Task: Add an event with the title Second Product Development Brainstorming and Ideation Session, date '2023/11/02', time 9:15 AM to 11:15 AMand add a description: Lunch breaks often provide a chance for socializing and building relationships with colleagues. It's a time to connect with coworkers, share stories, and engage in casual conversations., put the event into Blue category . Add location for the event as: 321 Passeig de Gracia, Barcelona, Spain, logged in from the account softage.9@softage.netand send the event invitation to softage.7@softage.net with CC to  softage.8@softage.net. Set a reminder for the event 2 hour before
Action: Mouse moved to (98, 118)
Screenshot: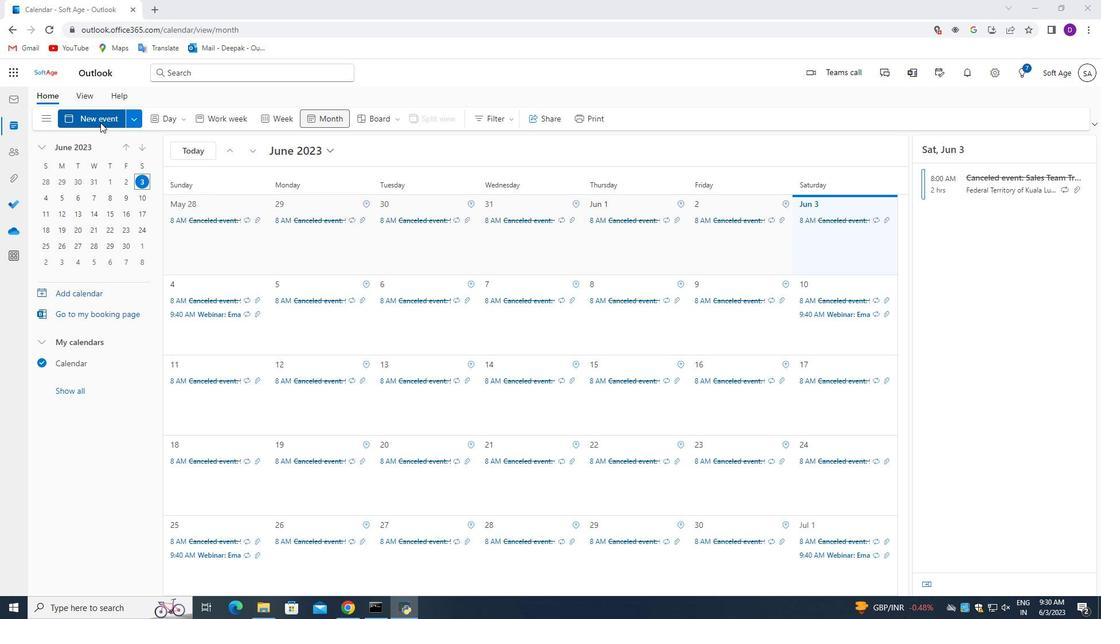 
Action: Mouse pressed left at (98, 118)
Screenshot: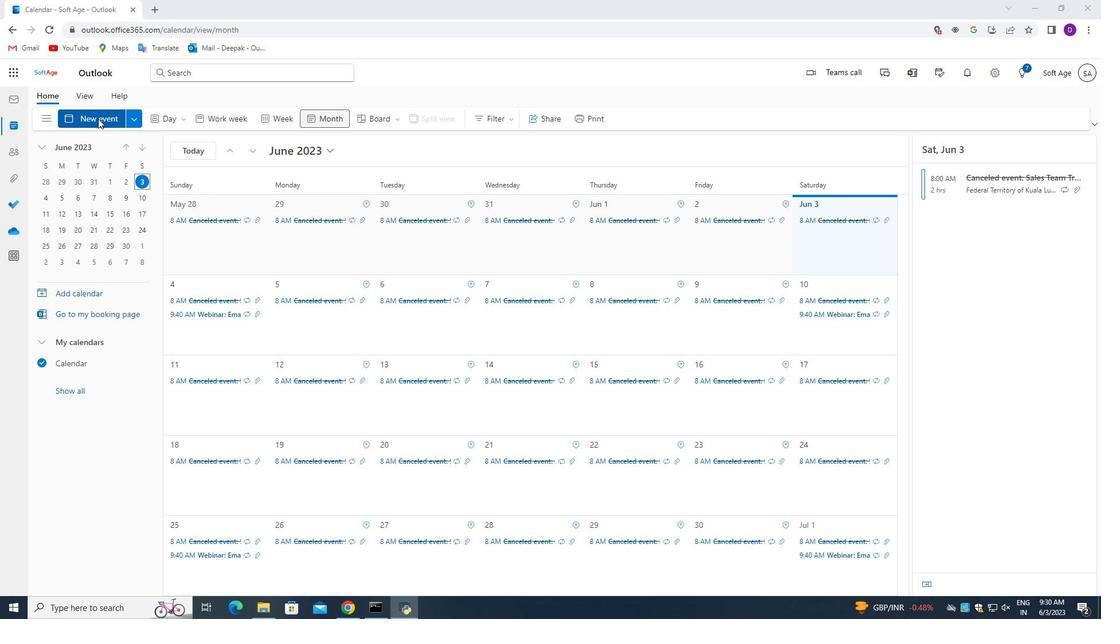
Action: Mouse moved to (289, 188)
Screenshot: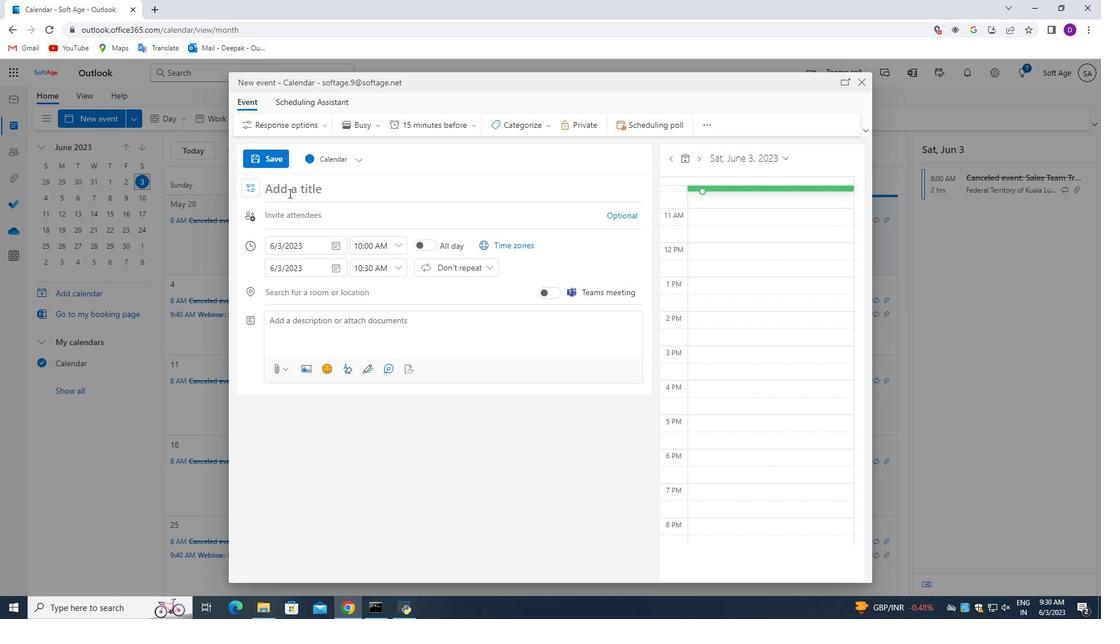 
Action: Mouse pressed left at (289, 188)
Screenshot: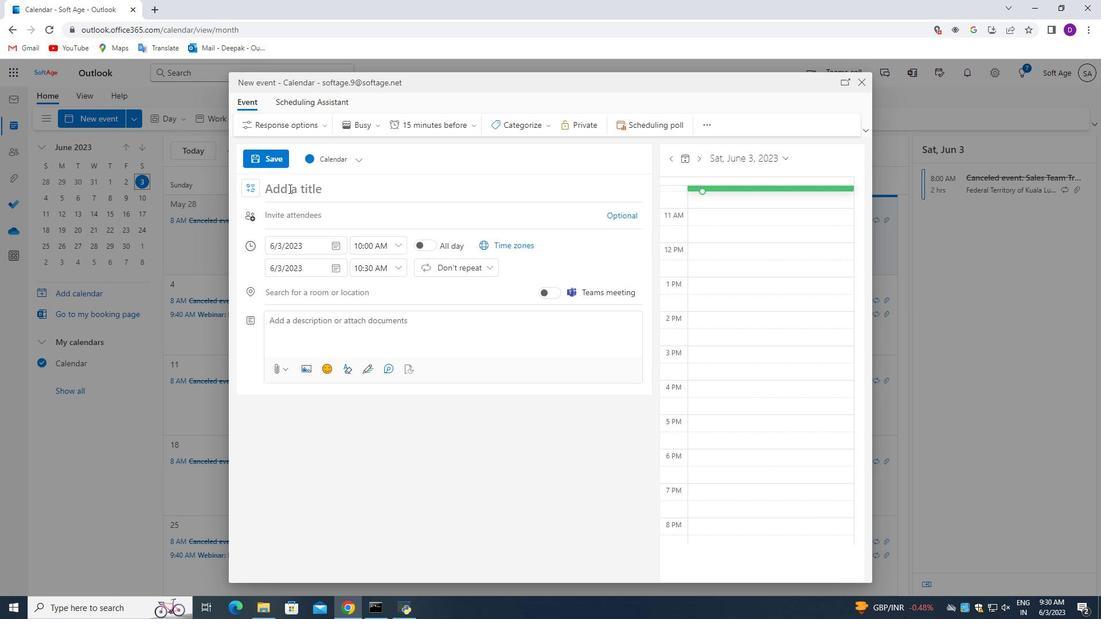 
Action: Mouse moved to (367, 465)
Screenshot: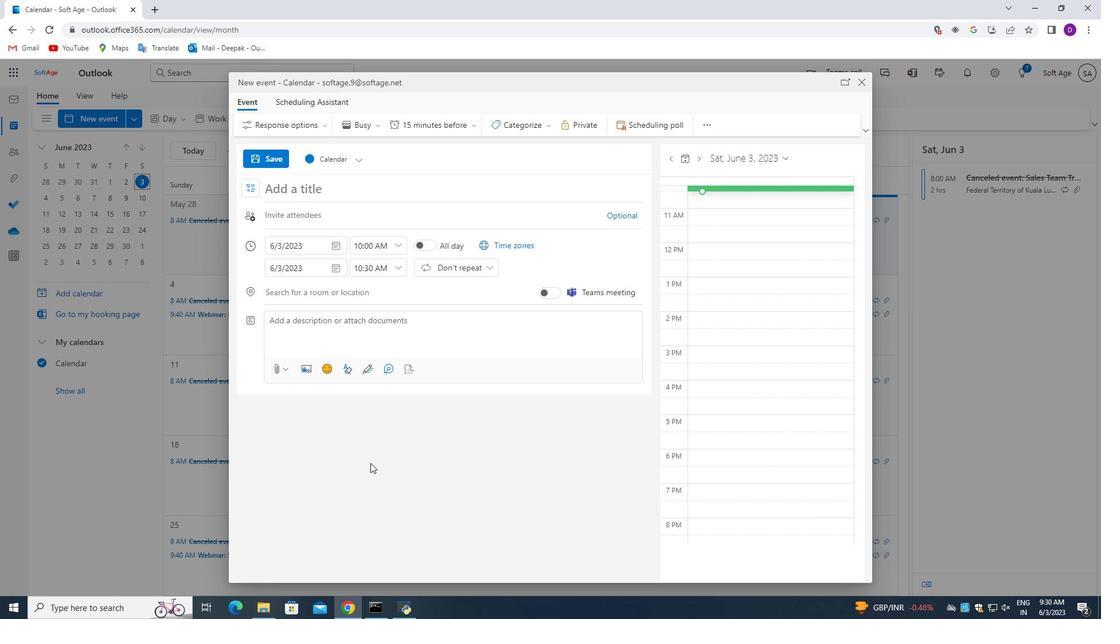 
Action: Key pressed <Key.shift_r>Second<Key.space><Key.shift>Producy<Key.space><Key.shift_r>Development<Key.space><Key.shift_r>B
Screenshot: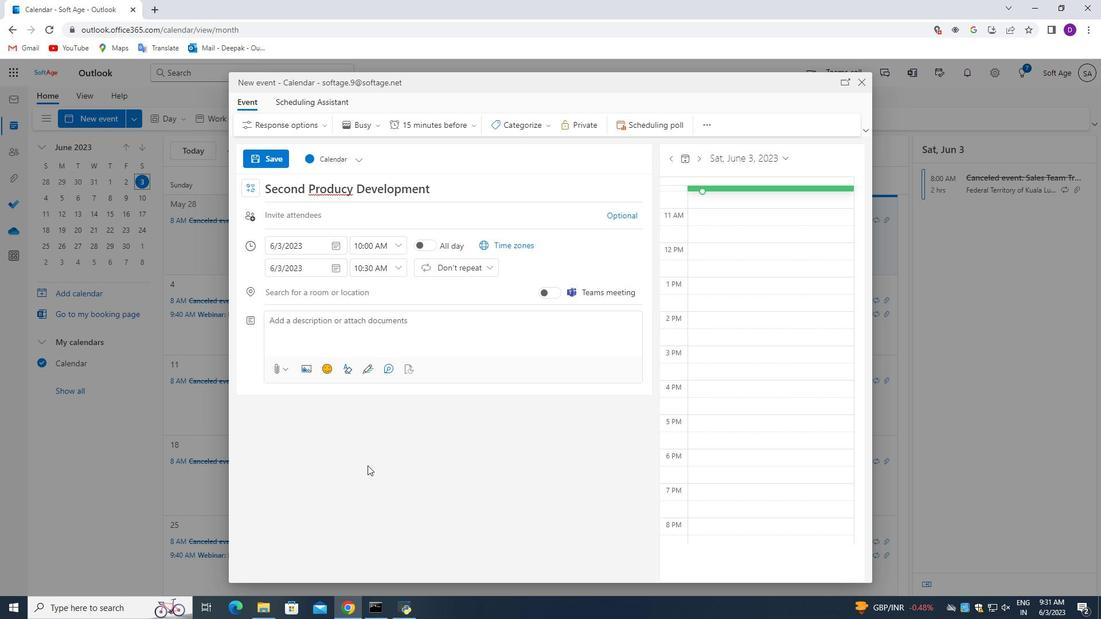 
Action: Mouse moved to (444, 161)
Screenshot: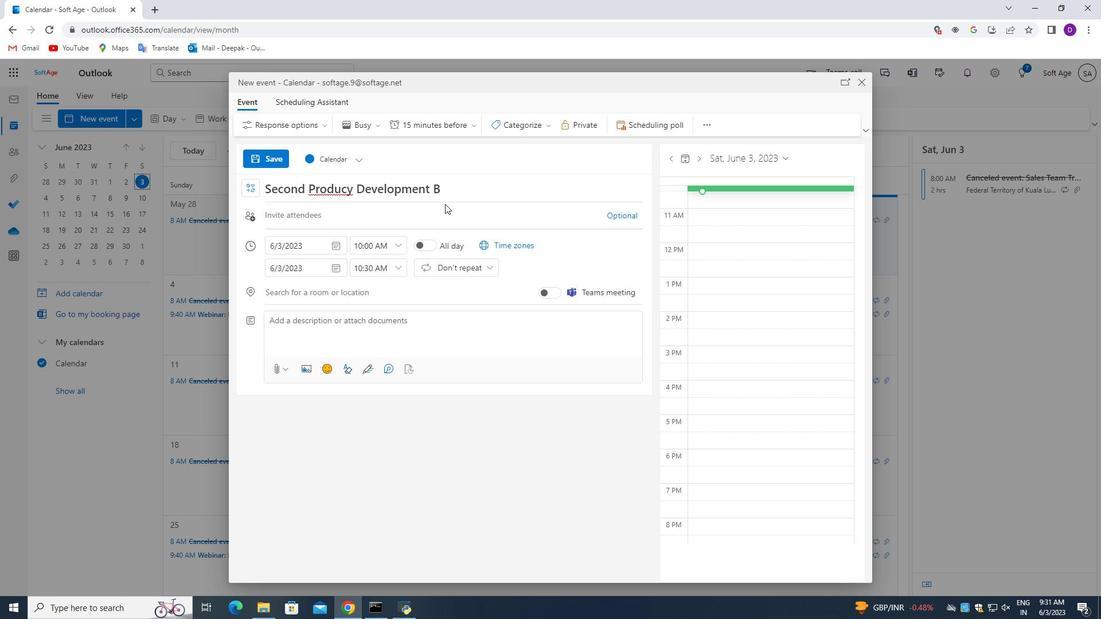 
Action: Key pressed <Key.backspace><Key.backspace><Key.backspace><Key.backspace><Key.backspace><Key.backspace><Key.backspace><Key.backspace><Key.backspace><Key.backspace><Key.backspace><Key.backspace><Key.backspace><Key.backspace><Key.backspace><Key.backspace><Key.backspace>uct<Key.space><Key.shift_r>Development<Key.space><Key.shift_r><Key.shift_r><Key.shift_r><Key.shift_r><Key.shift_r><Key.shift_r><Key.shift_r>Brainstorming<Key.space>and<Key.space><Key.shift>Ideation<Key.space><Key.shift_r>Session
Screenshot: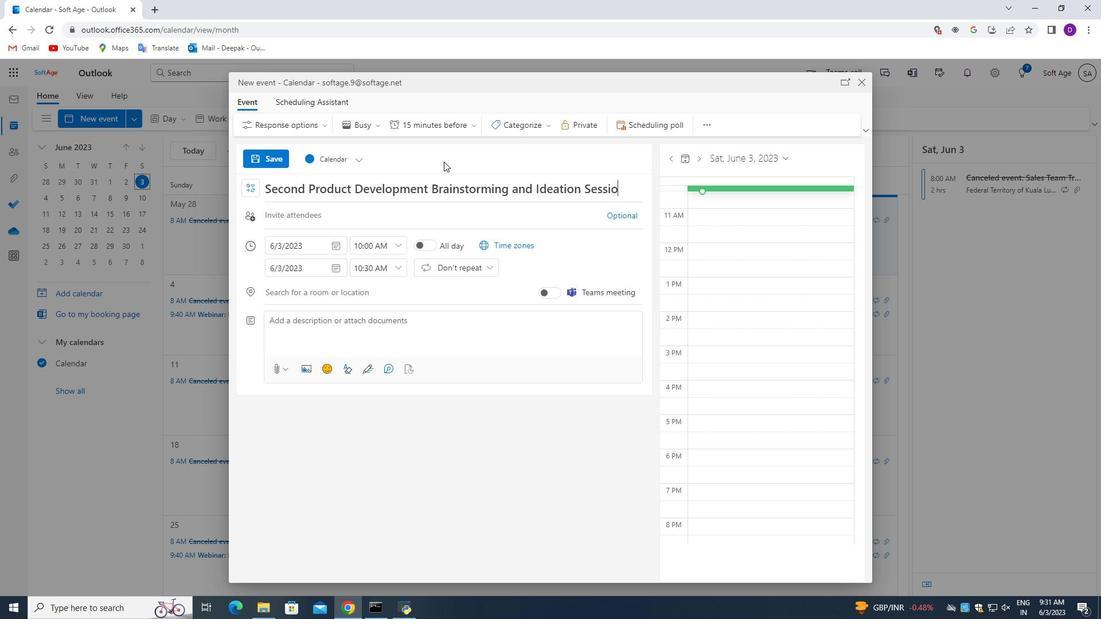 
Action: Mouse moved to (335, 246)
Screenshot: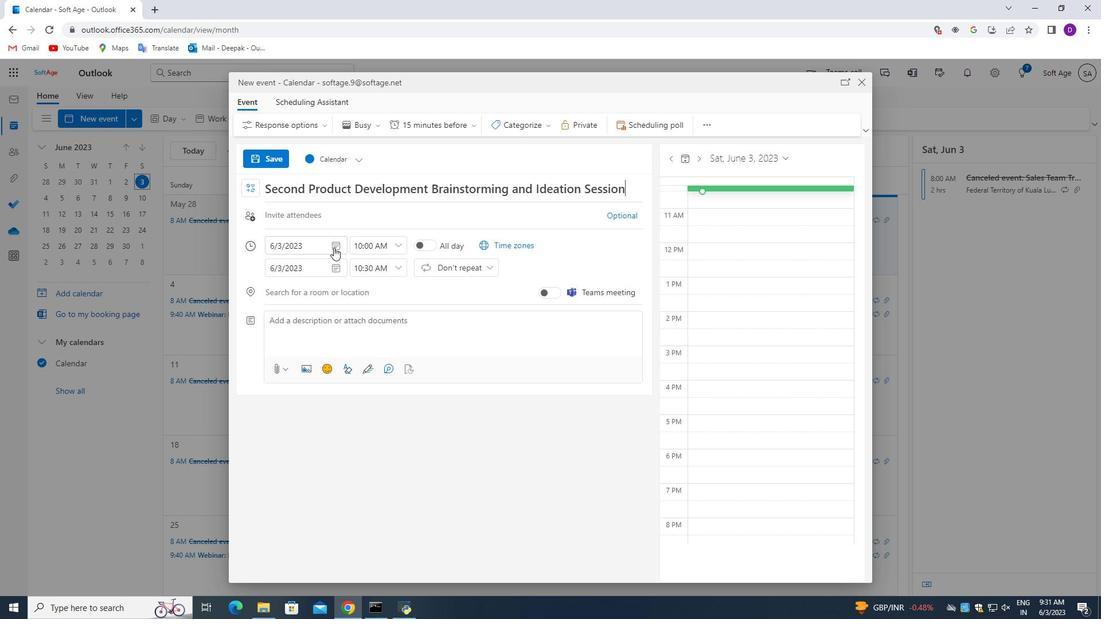 
Action: Mouse pressed left at (335, 246)
Screenshot: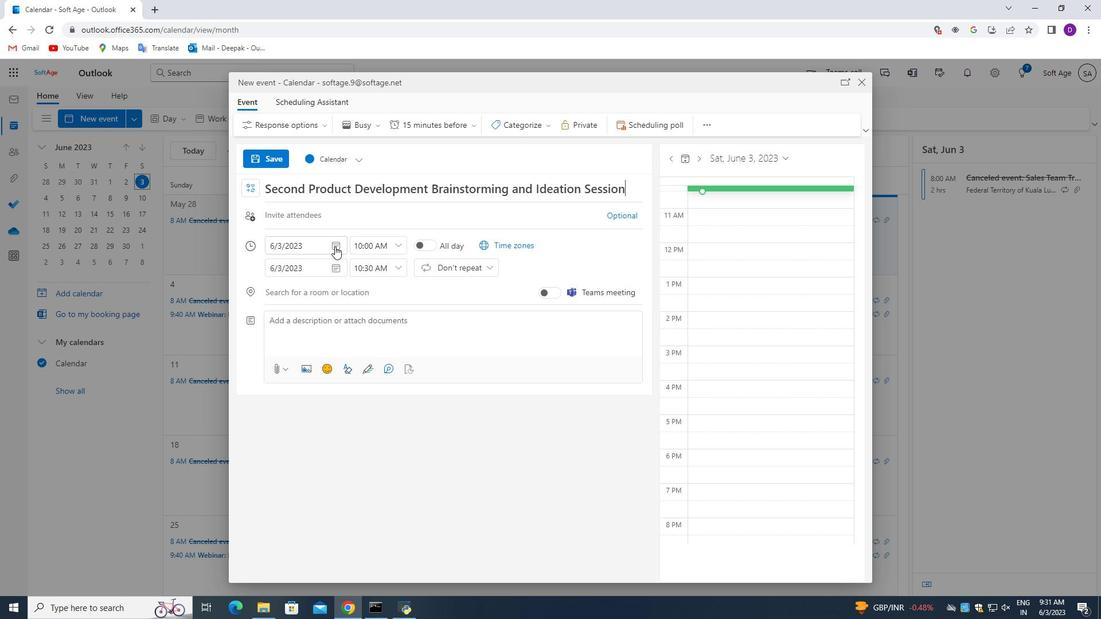 
Action: Mouse moved to (315, 272)
Screenshot: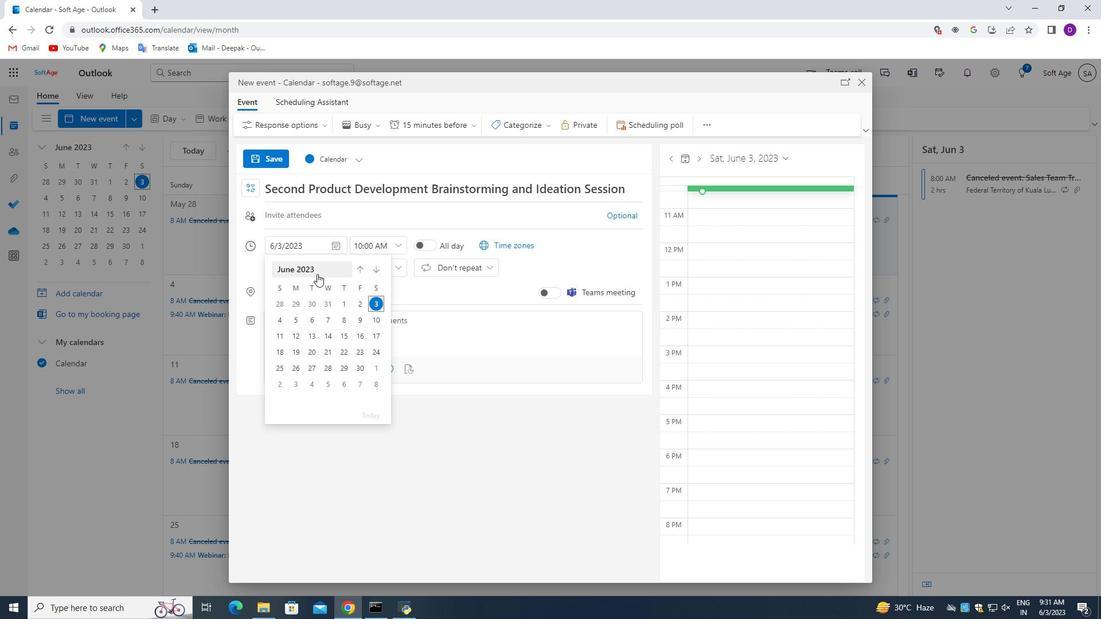 
Action: Mouse pressed left at (315, 272)
Screenshot: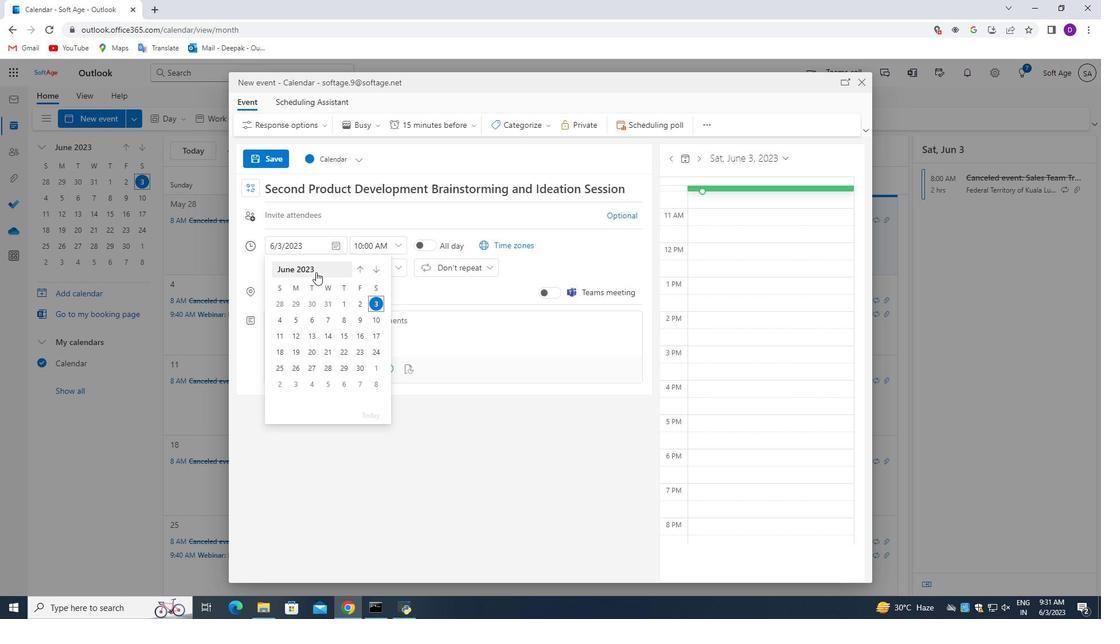 
Action: Mouse moved to (345, 355)
Screenshot: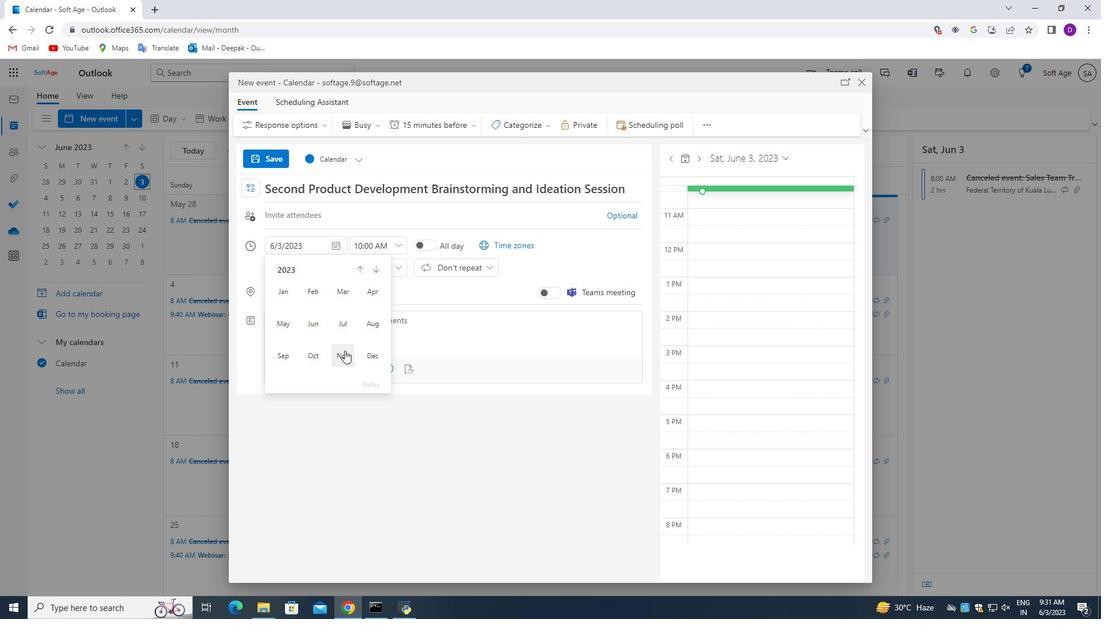 
Action: Mouse pressed left at (345, 355)
Screenshot: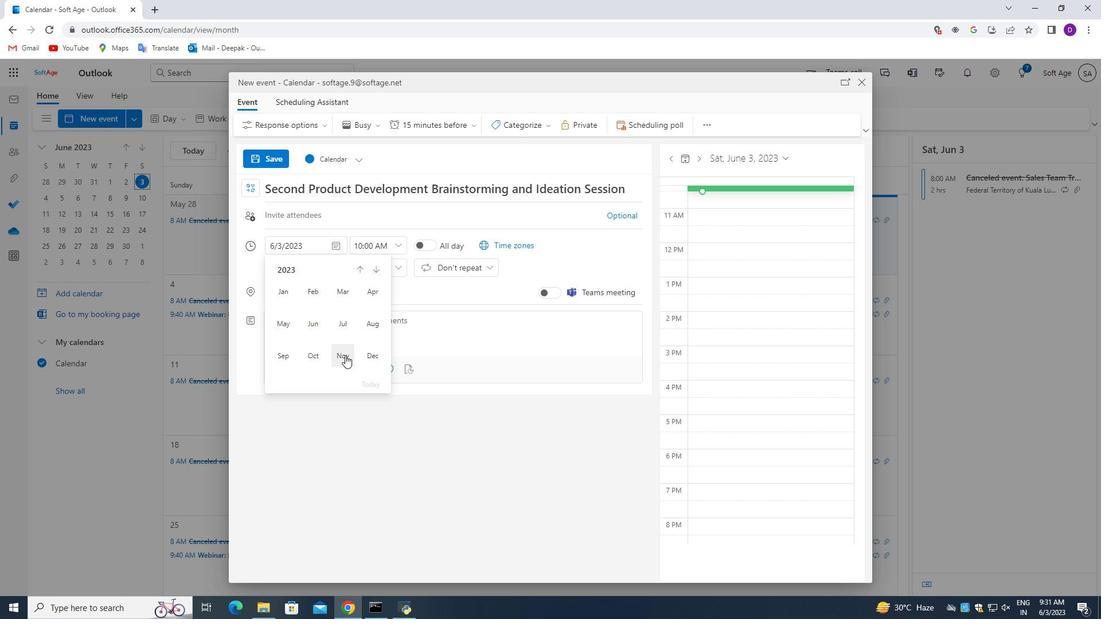 
Action: Mouse moved to (346, 308)
Screenshot: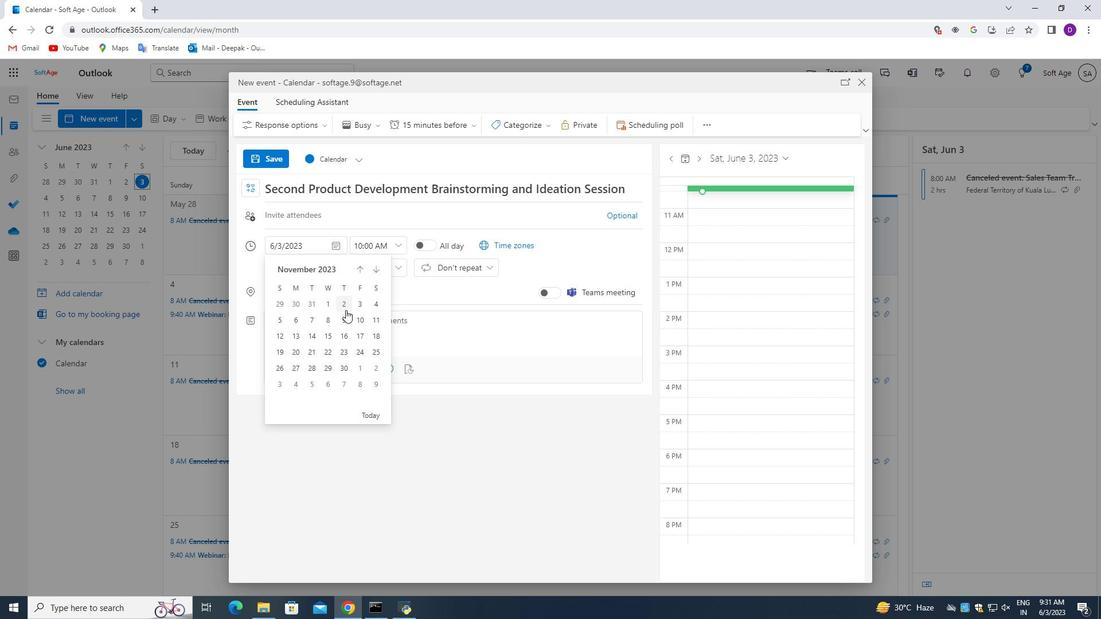 
Action: Mouse pressed left at (346, 308)
Screenshot: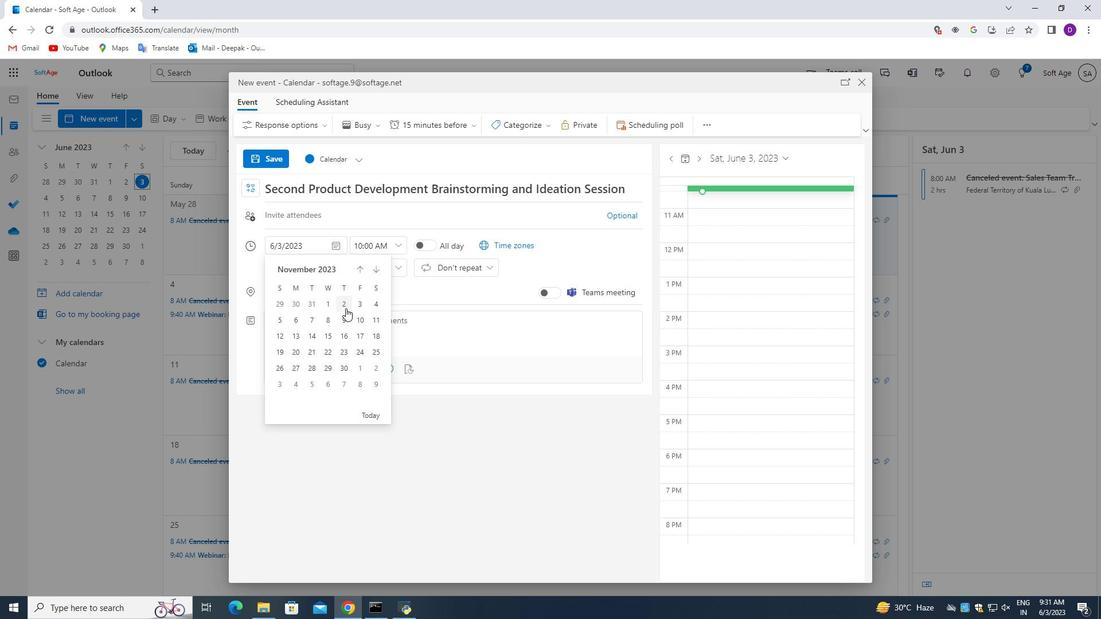 
Action: Mouse moved to (396, 248)
Screenshot: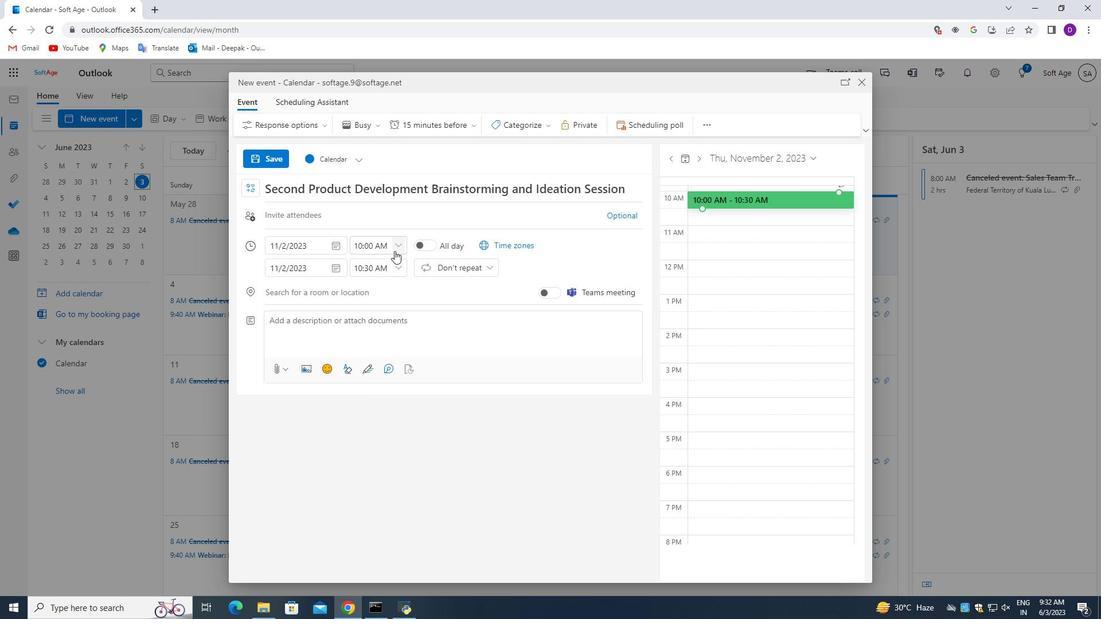 
Action: Mouse pressed left at (396, 248)
Screenshot: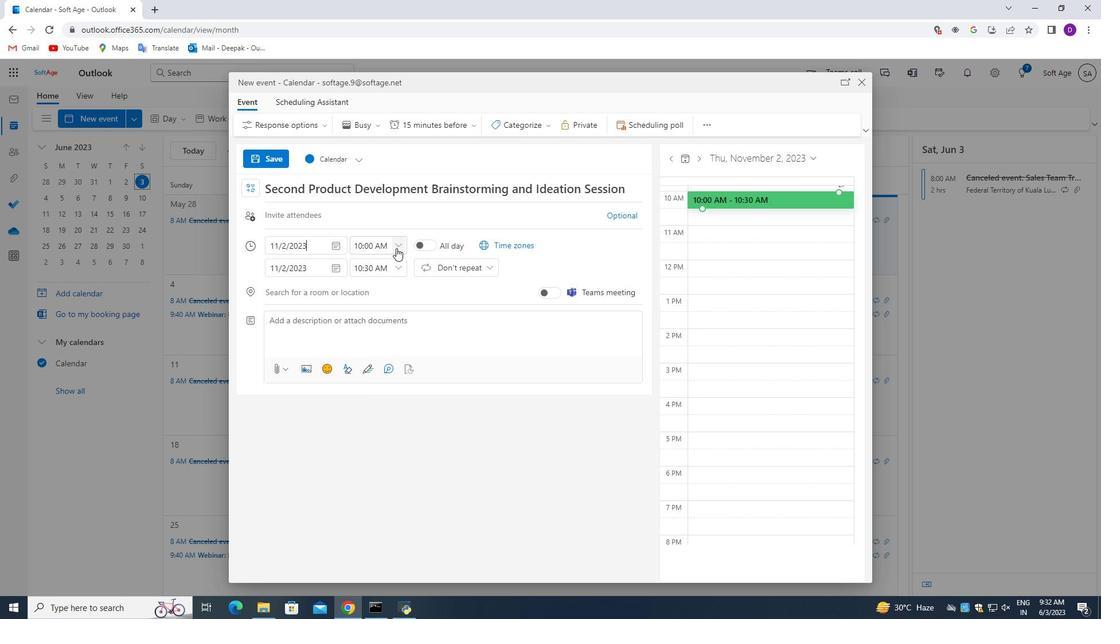 
Action: Mouse moved to (379, 311)
Screenshot: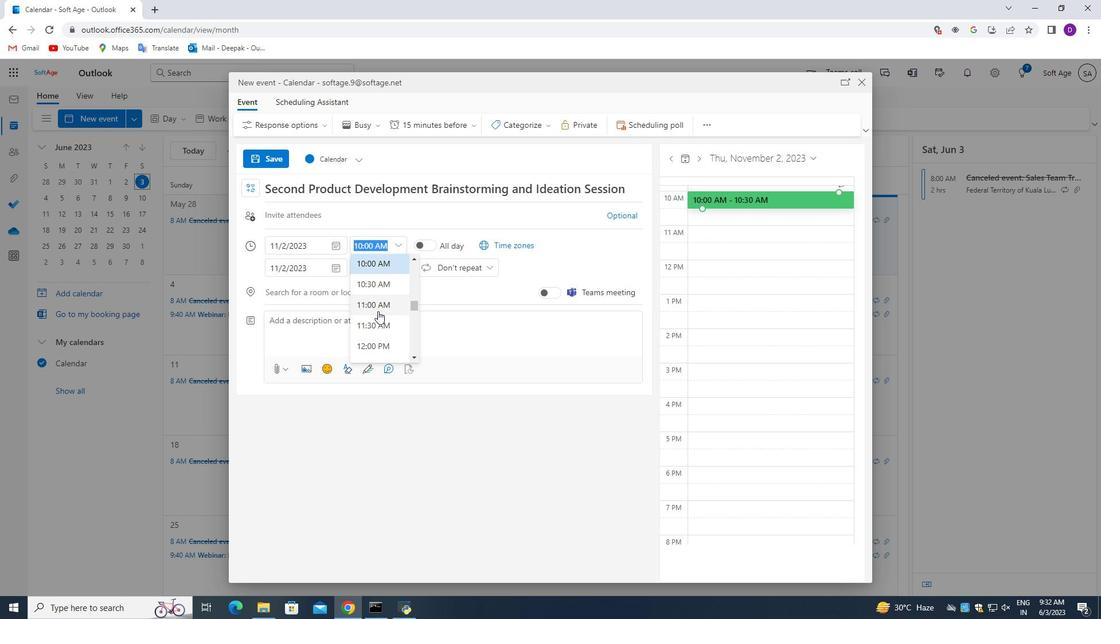 
Action: Mouse scrolled (379, 310) with delta (0, 0)
Screenshot: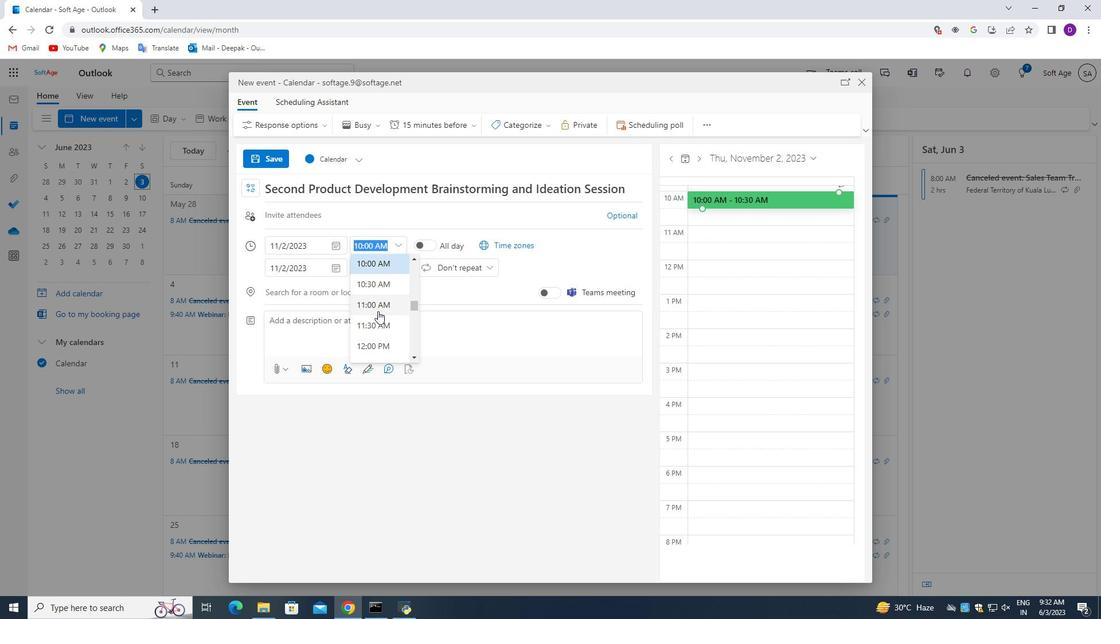 
Action: Mouse moved to (379, 310)
Screenshot: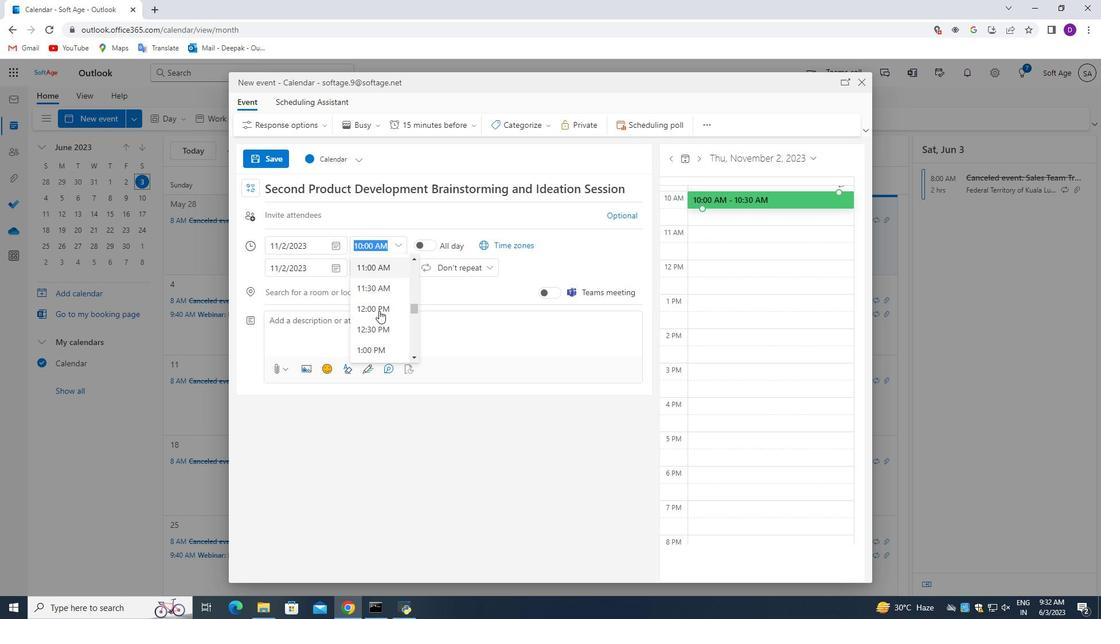 
Action: Mouse scrolled (379, 309) with delta (0, 0)
Screenshot: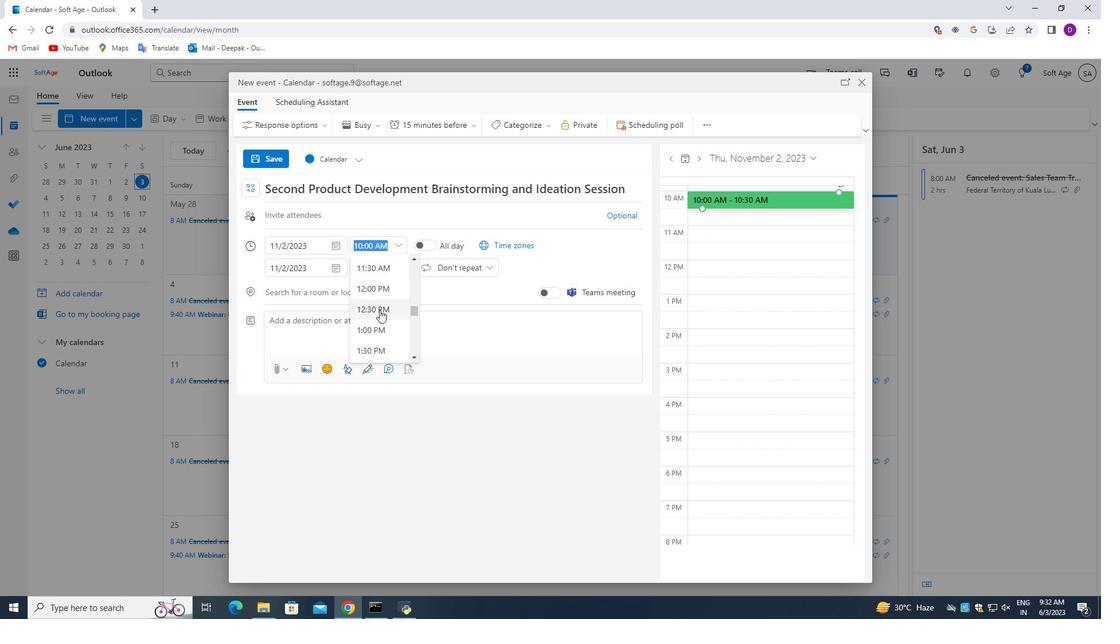 
Action: Mouse scrolled (379, 309) with delta (0, 0)
Screenshot: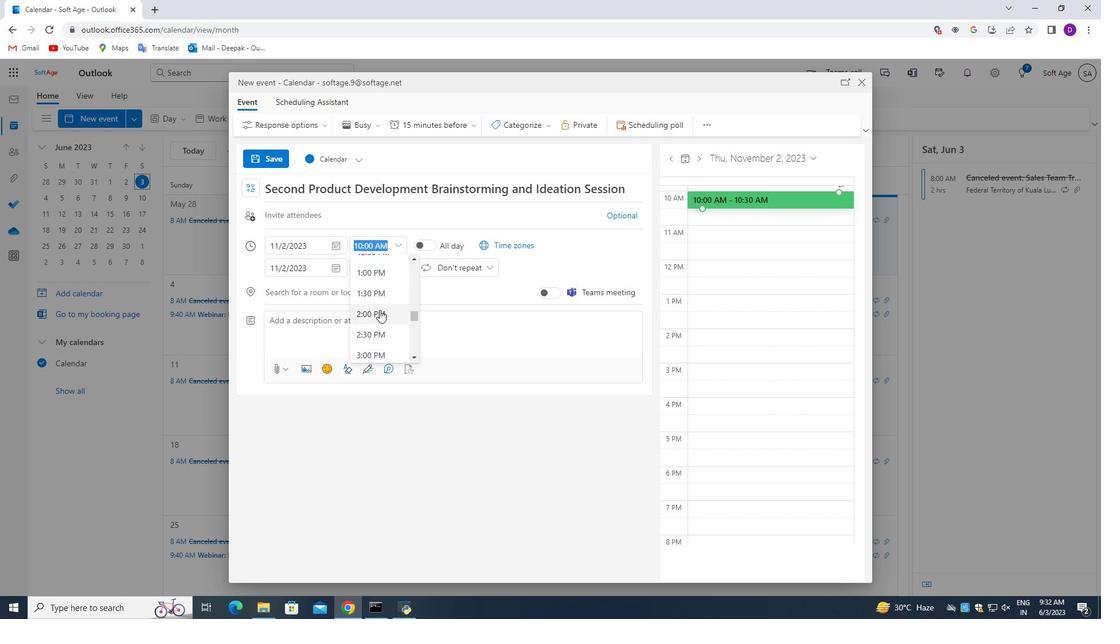 
Action: Mouse moved to (378, 313)
Screenshot: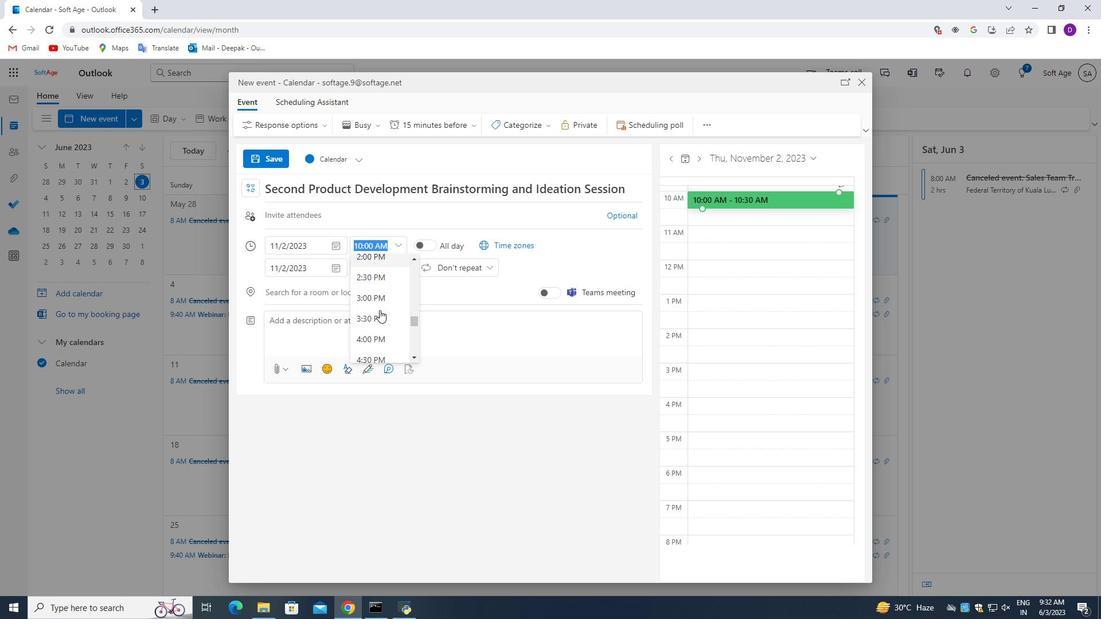 
Action: Mouse scrolled (378, 313) with delta (0, 0)
Screenshot: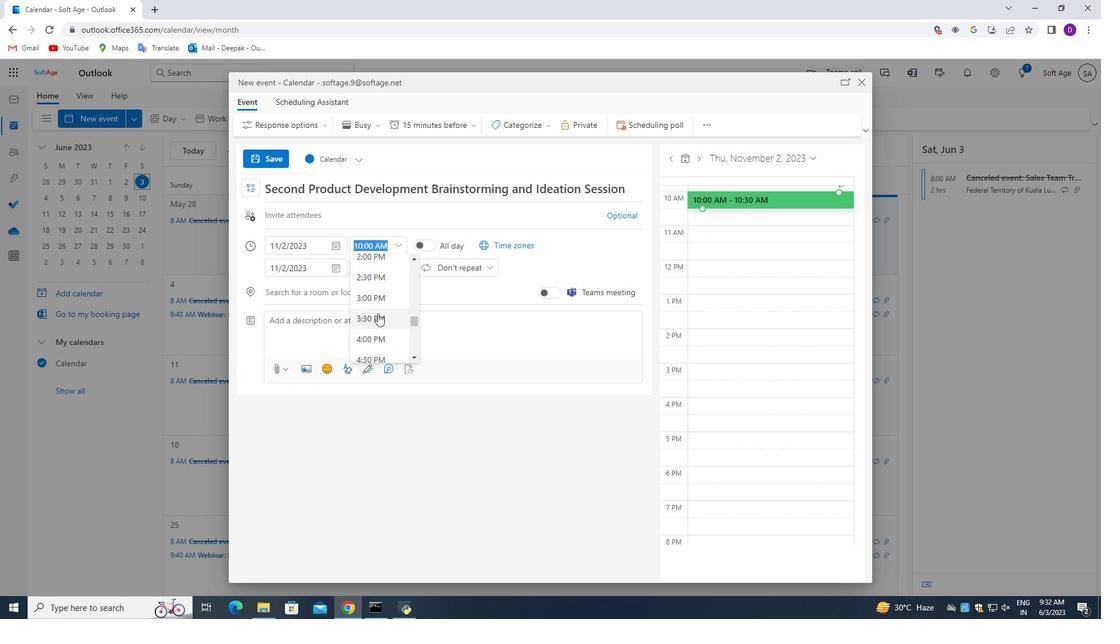 
Action: Mouse moved to (378, 315)
Screenshot: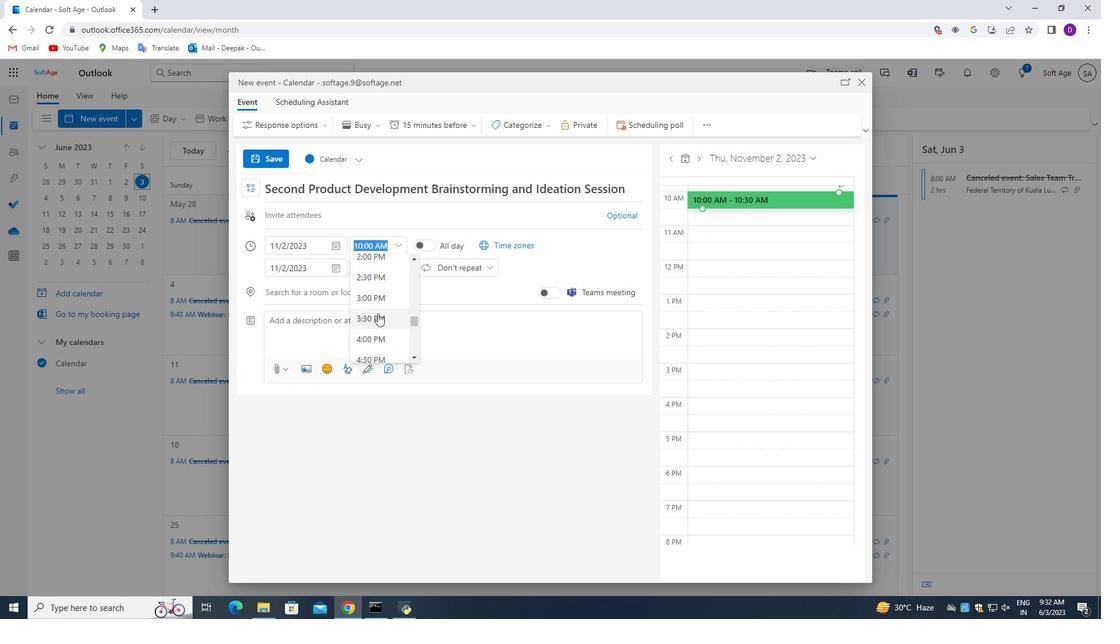 
Action: Mouse scrolled (378, 314) with delta (0, 0)
Screenshot: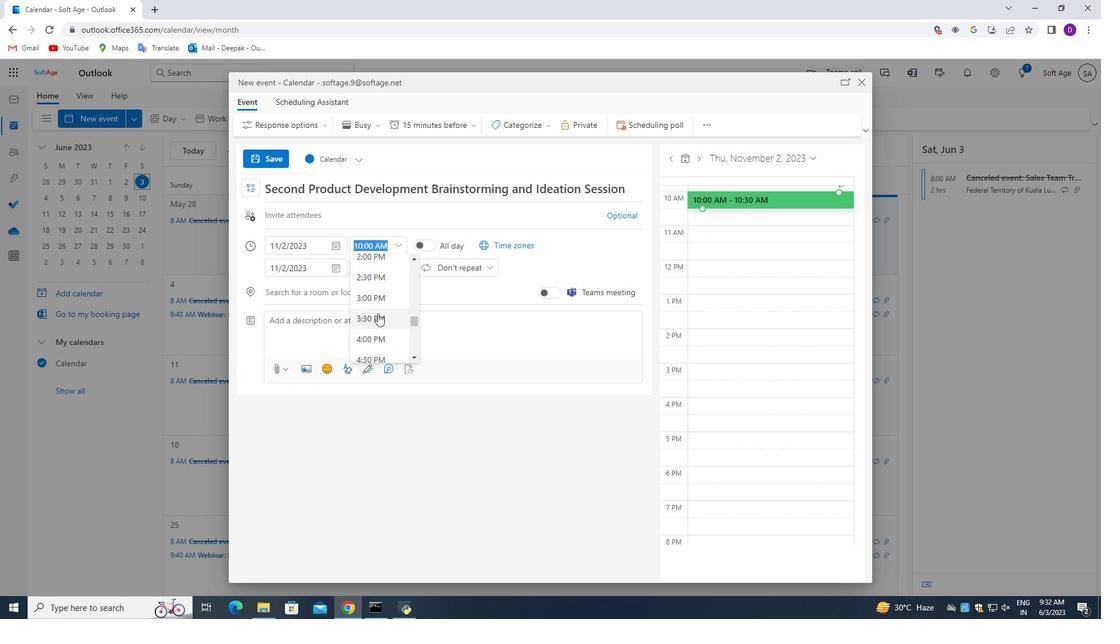 
Action: Mouse moved to (376, 318)
Screenshot: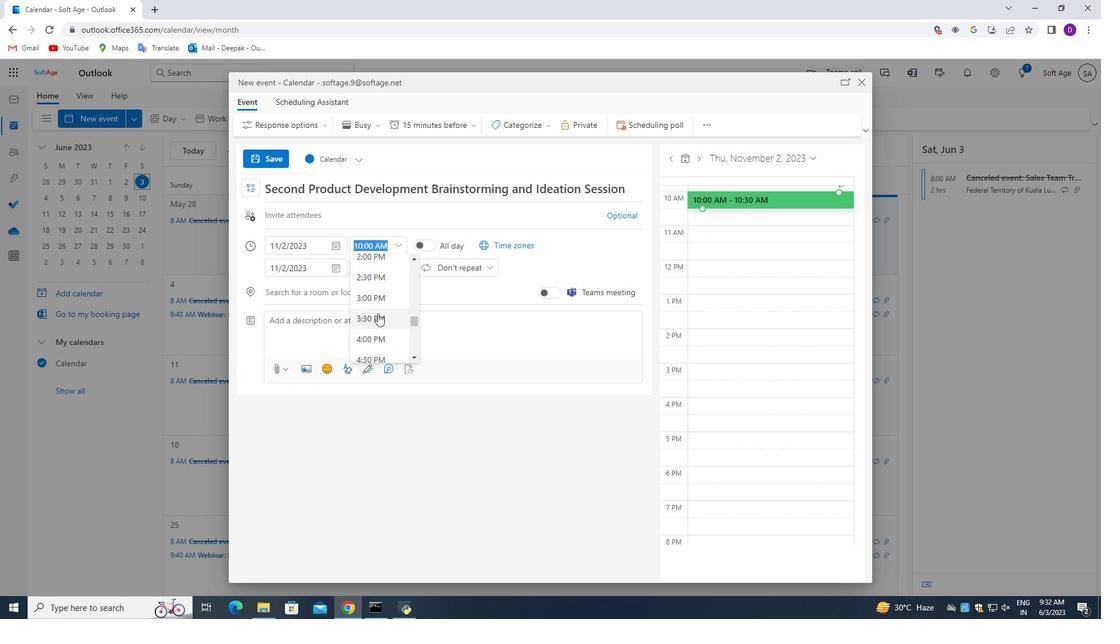 
Action: Mouse scrolled (376, 317) with delta (0, 0)
Screenshot: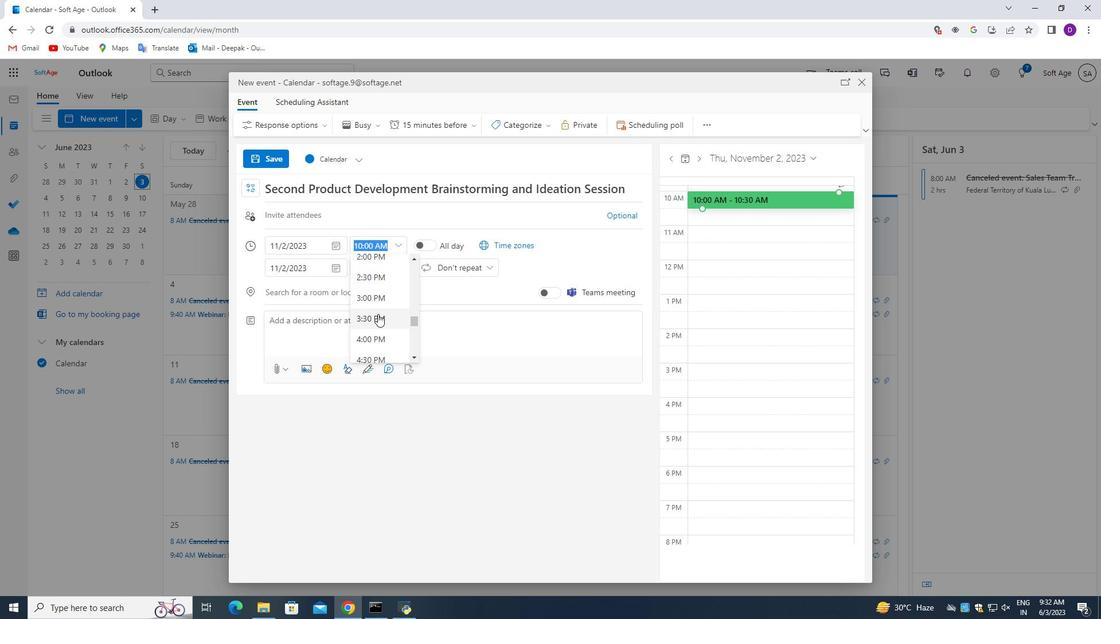 
Action: Mouse moved to (379, 340)
Screenshot: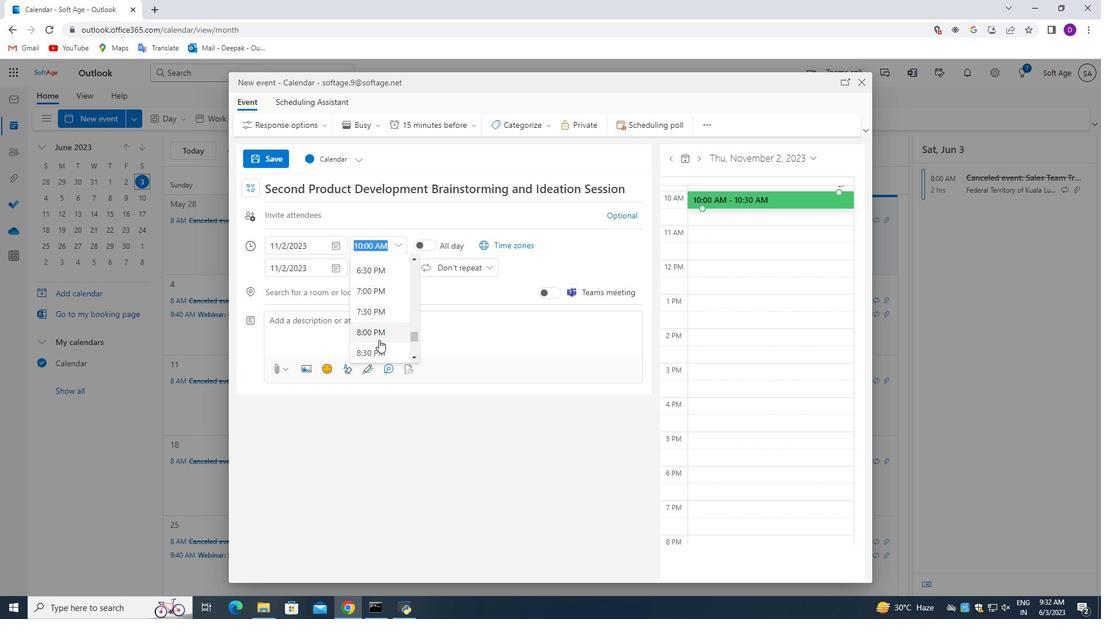 
Action: Mouse scrolled (379, 340) with delta (0, 0)
Screenshot: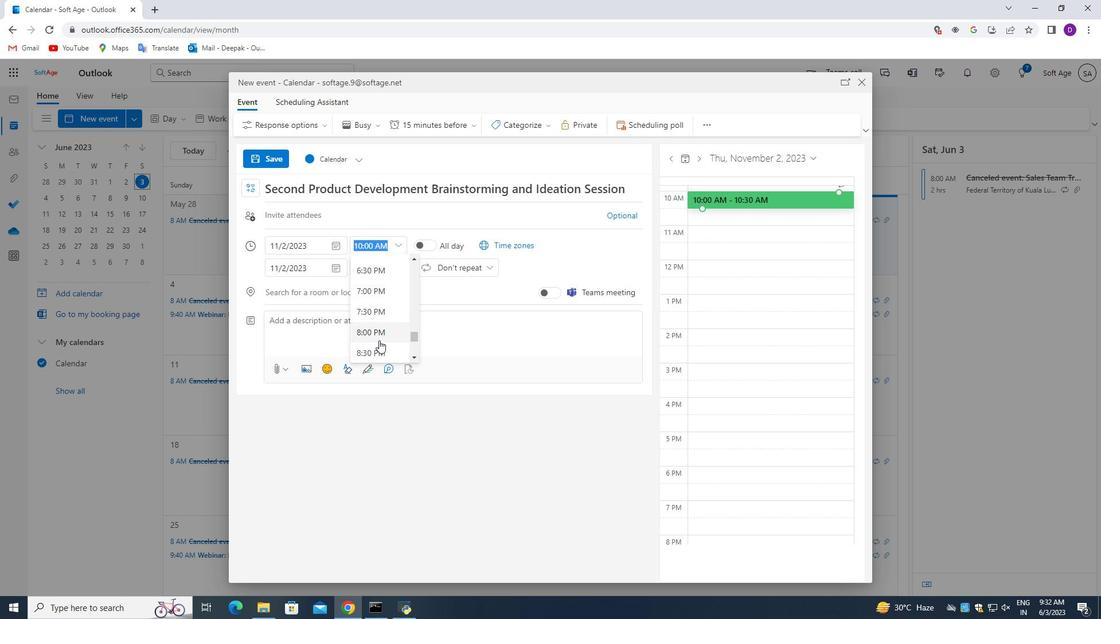 
Action: Mouse scrolled (379, 340) with delta (0, 0)
Screenshot: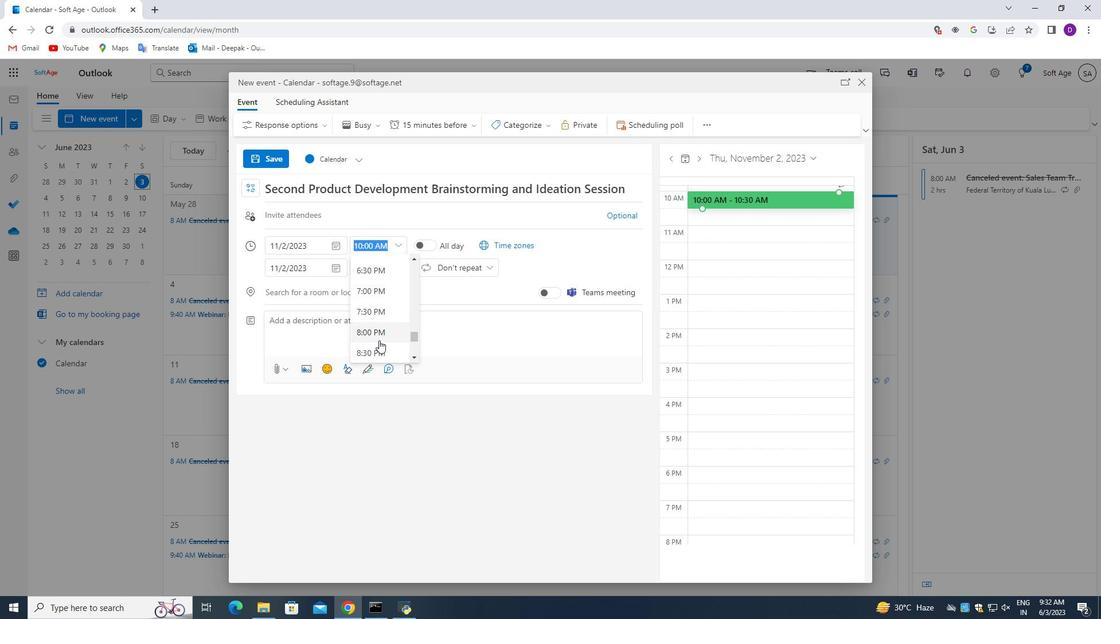 
Action: Mouse moved to (379, 296)
Screenshot: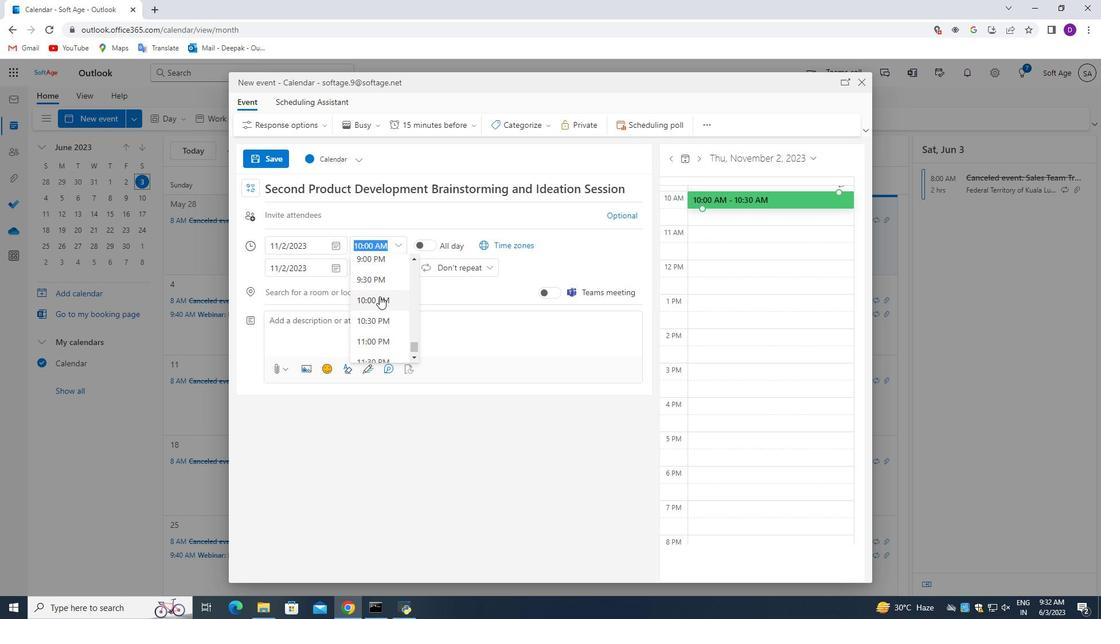 
Action: Mouse scrolled (379, 296) with delta (0, 0)
Screenshot: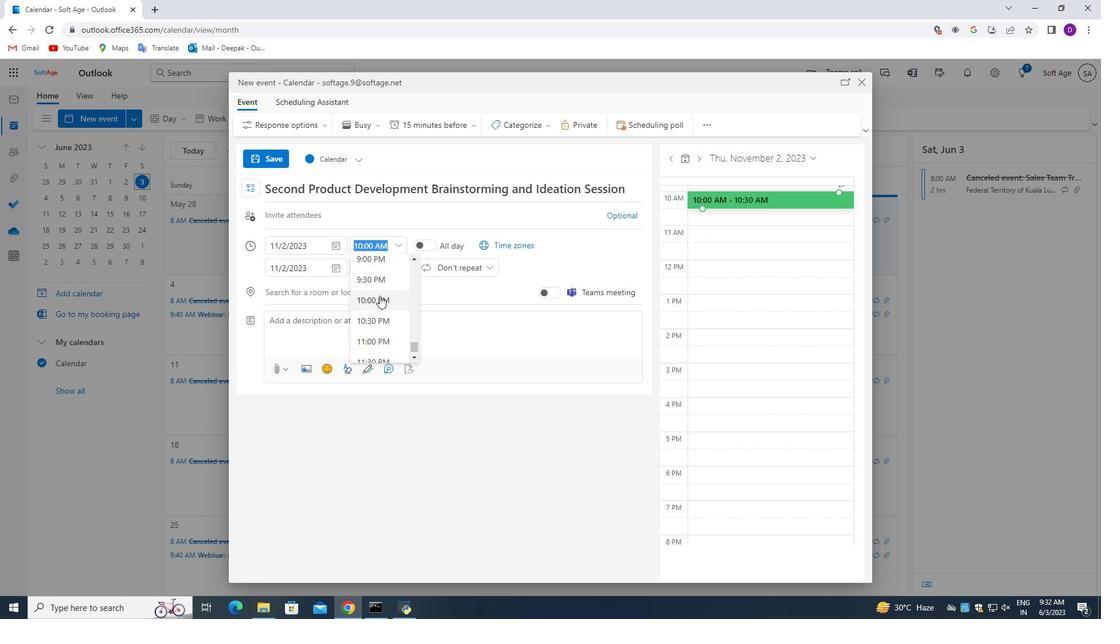 
Action: Mouse moved to (456, 325)
Screenshot: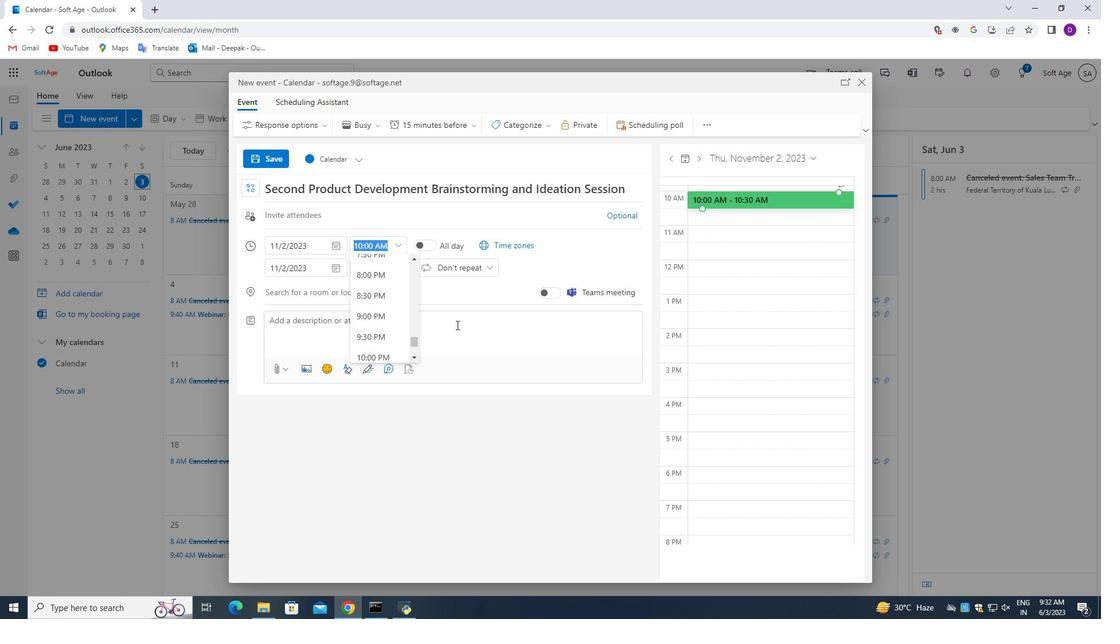 
Action: Mouse pressed left at (456, 325)
Screenshot: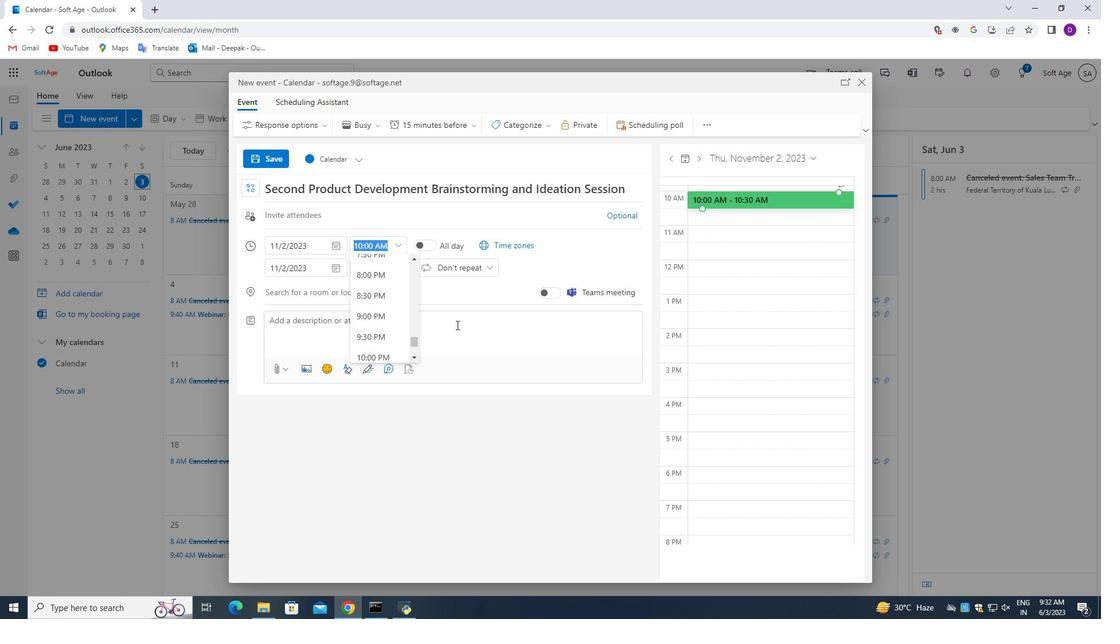 
Action: Mouse moved to (375, 249)
Screenshot: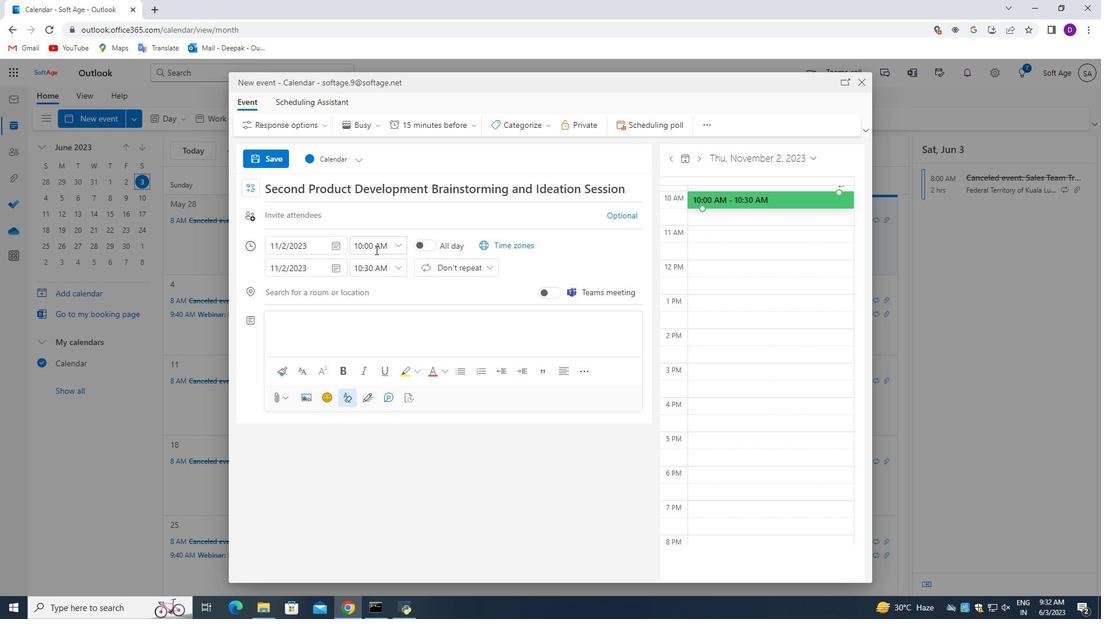 
Action: Mouse pressed left at (375, 249)
Screenshot: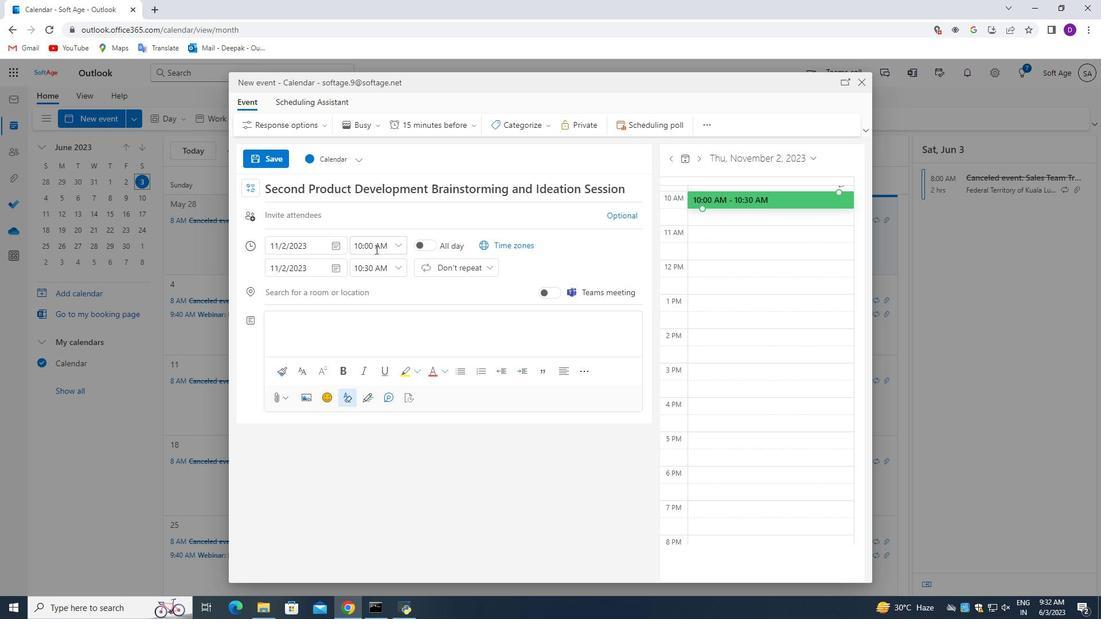 
Action: Mouse moved to (362, 245)
Screenshot: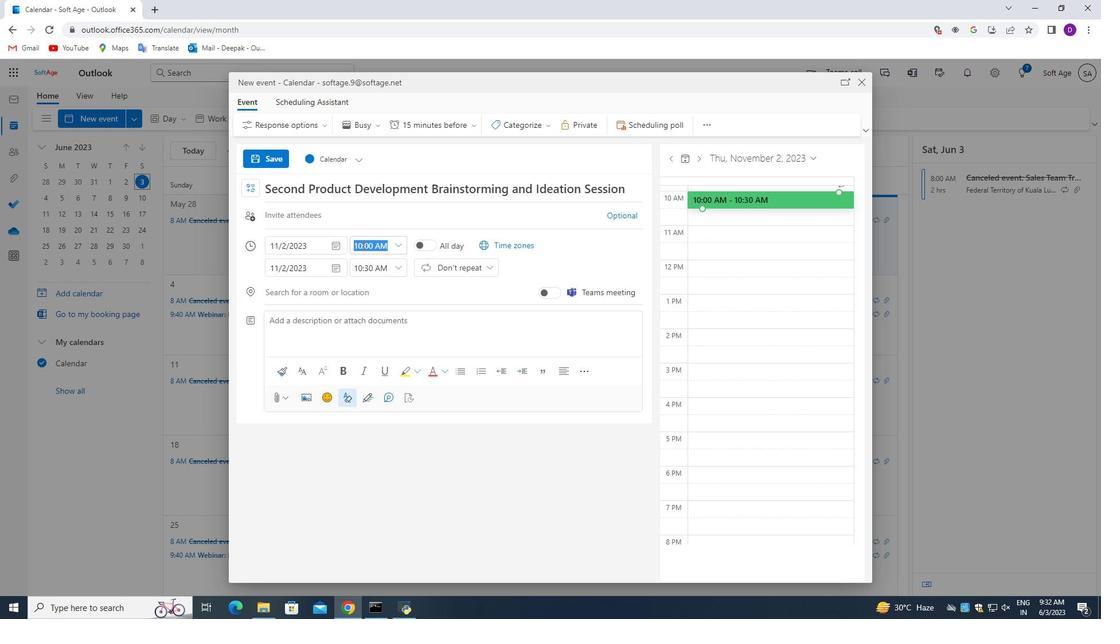 
Action: Mouse pressed left at (362, 245)
Screenshot: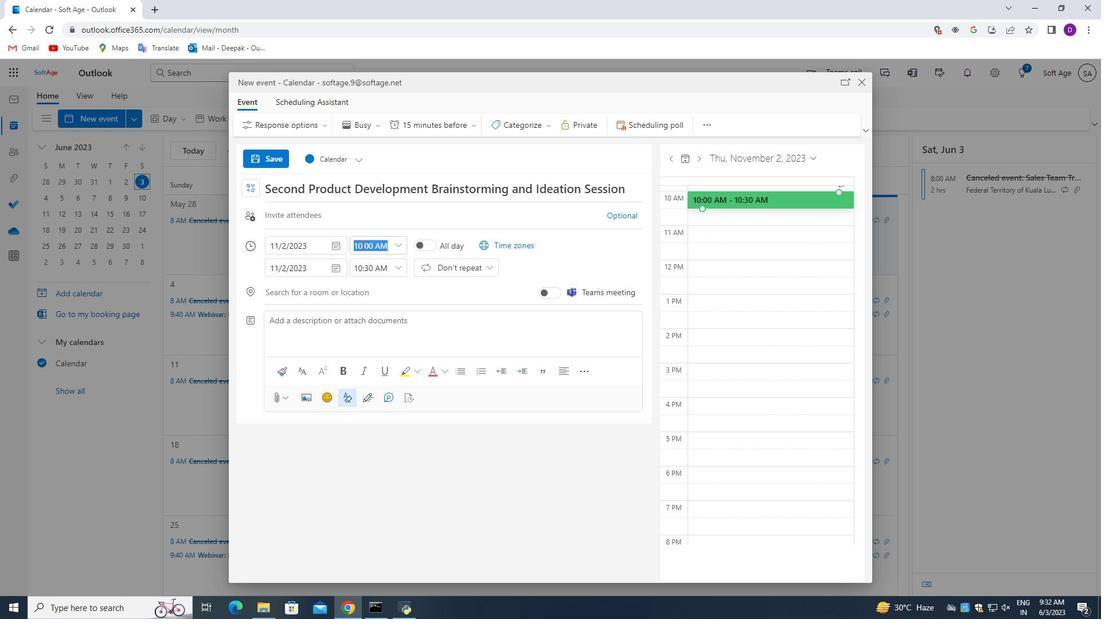 
Action: Mouse moved to (370, 270)
Screenshot: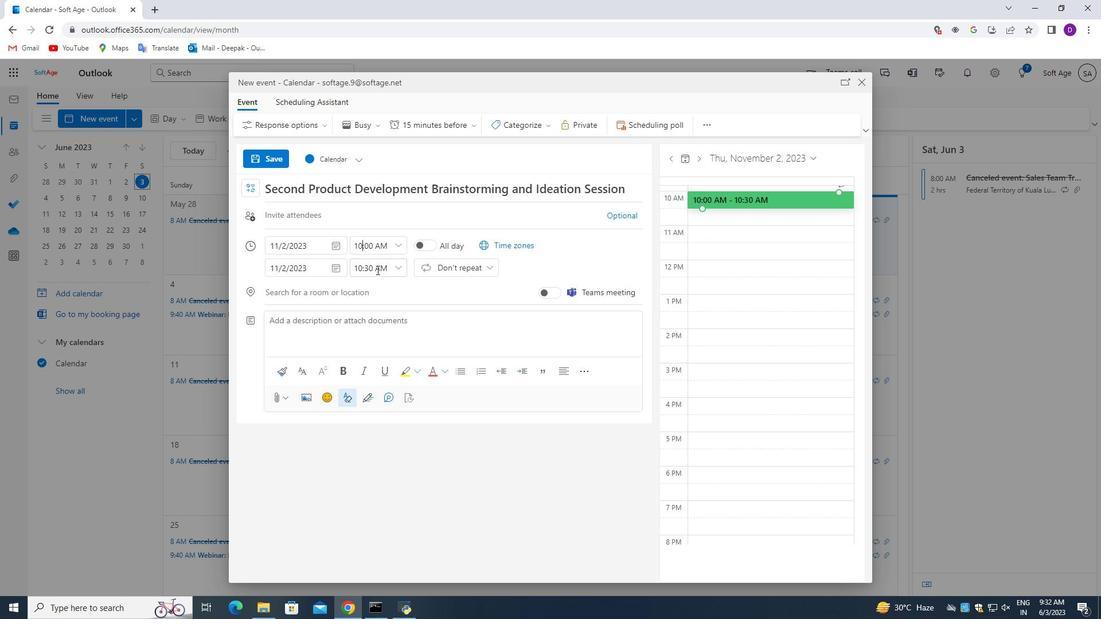 
Action: Key pressed <Key.backspace><Key.backspace>9
Screenshot: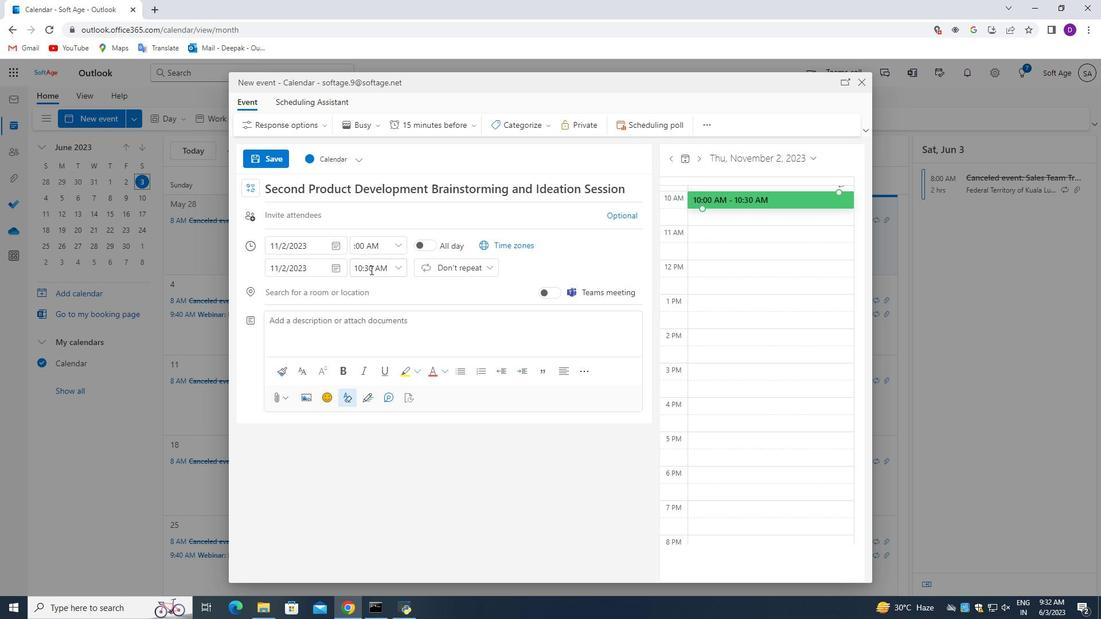 
Action: Mouse moved to (370, 270)
Screenshot: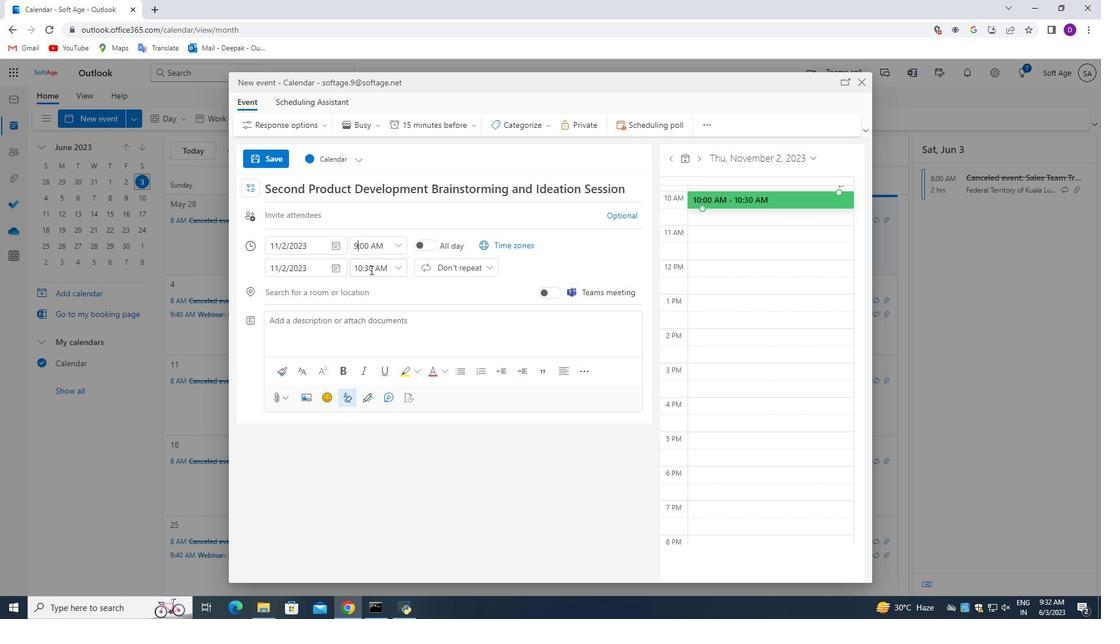 
Action: Key pressed <Key.right><Key.right><Key.down><Key.up><Key.up><Key.down><Key.down><Key.down><Key.down><Key.up><Key.up>
Screenshot: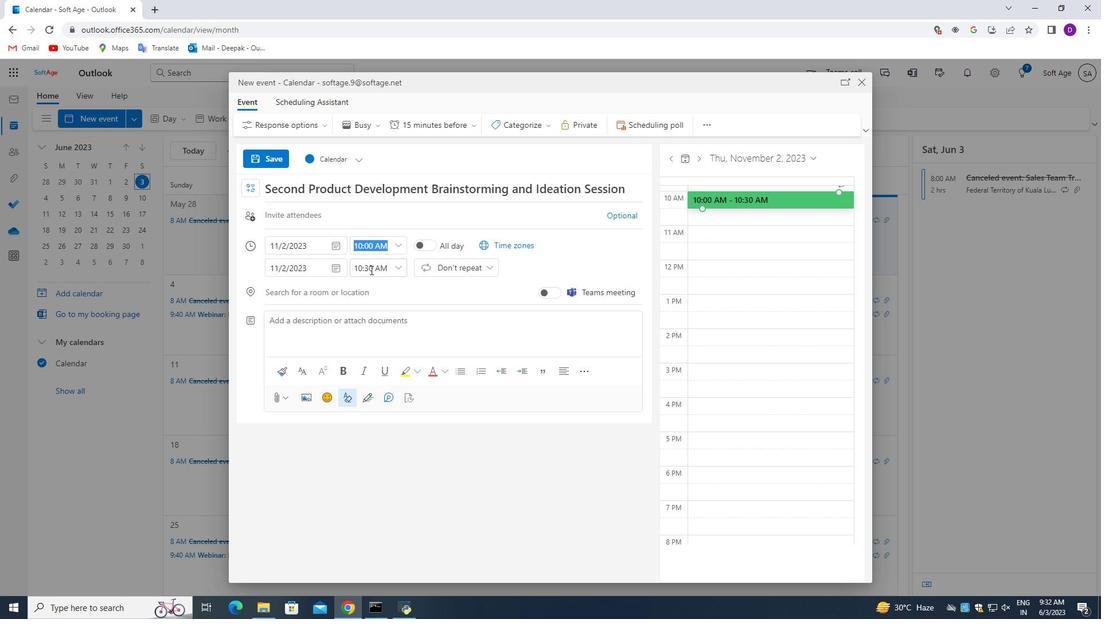 
Action: Mouse moved to (365, 247)
Screenshot: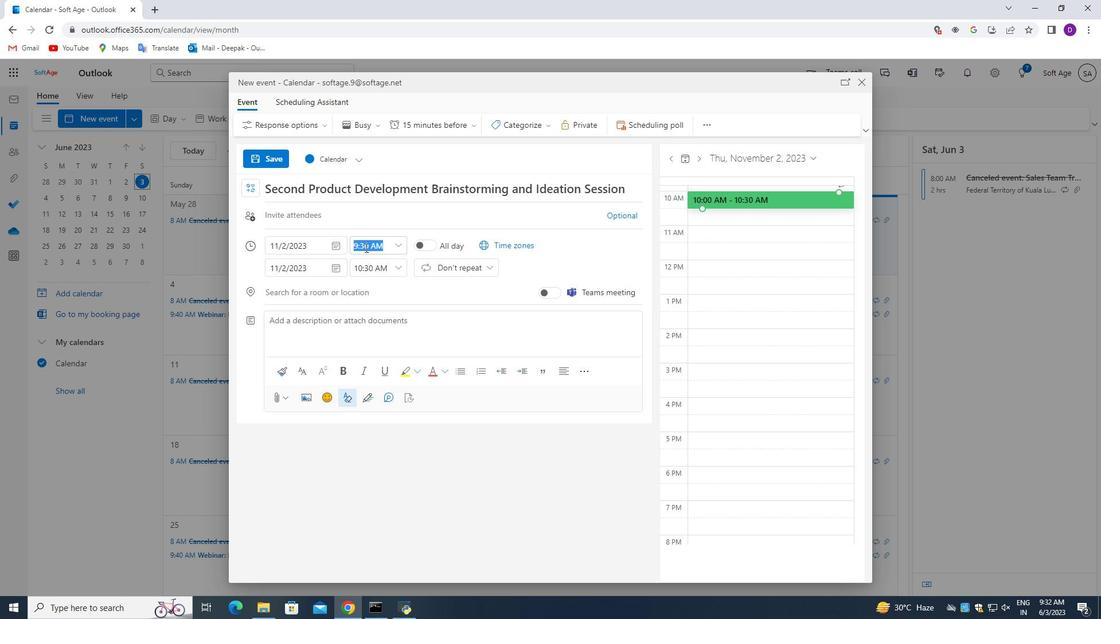 
Action: Mouse pressed left at (365, 247)
Screenshot: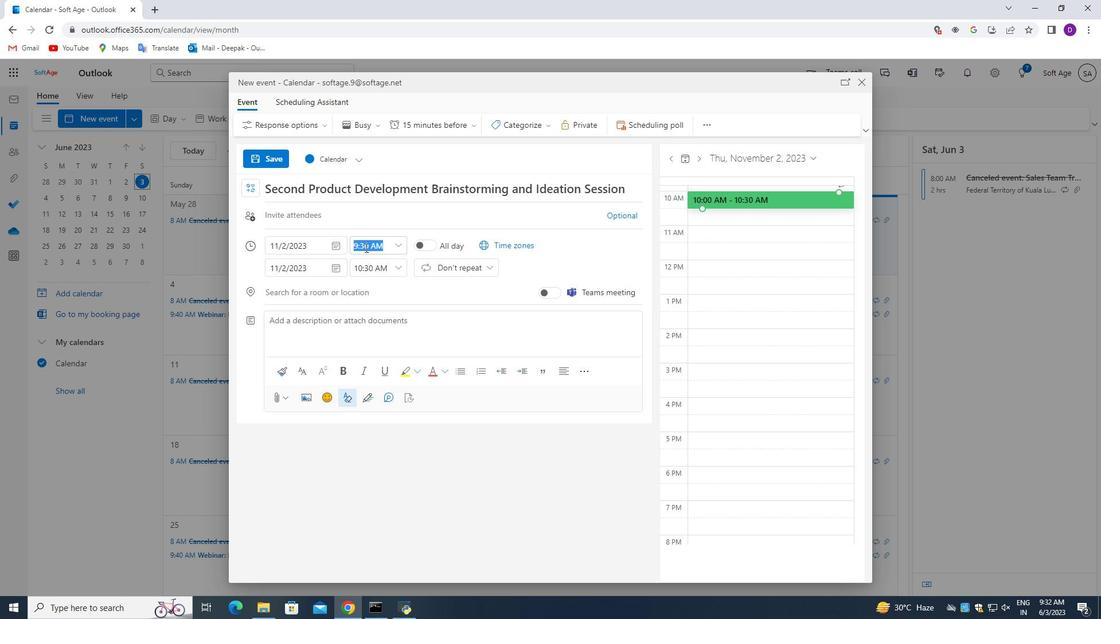 
Action: Mouse moved to (389, 269)
Screenshot: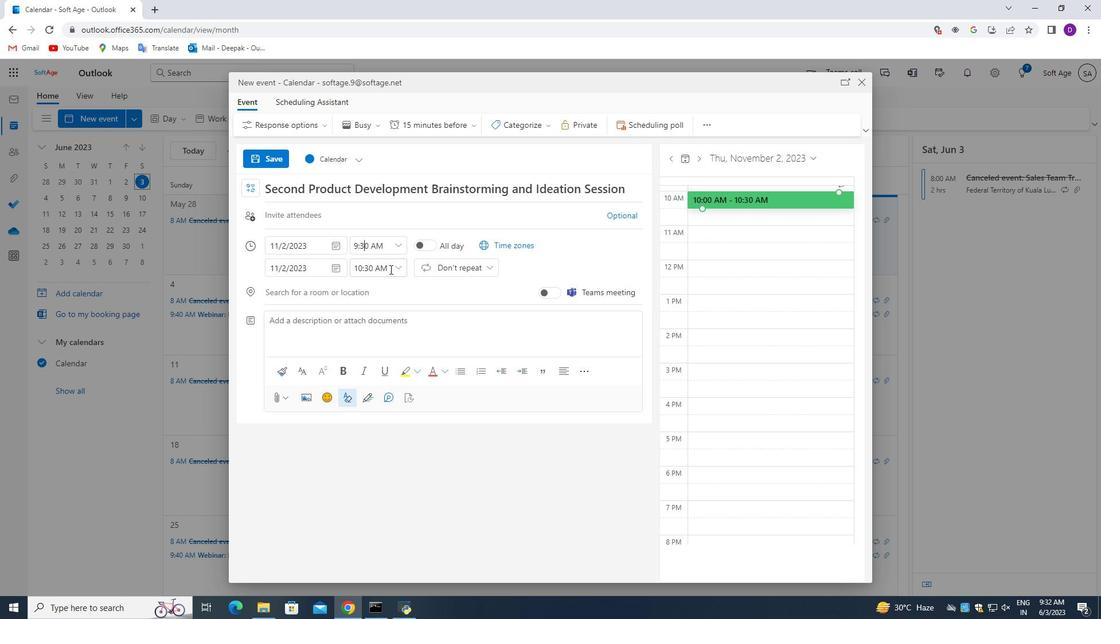 
Action: Key pressed <Key.backspace><Key.right><Key.backspace>15
Screenshot: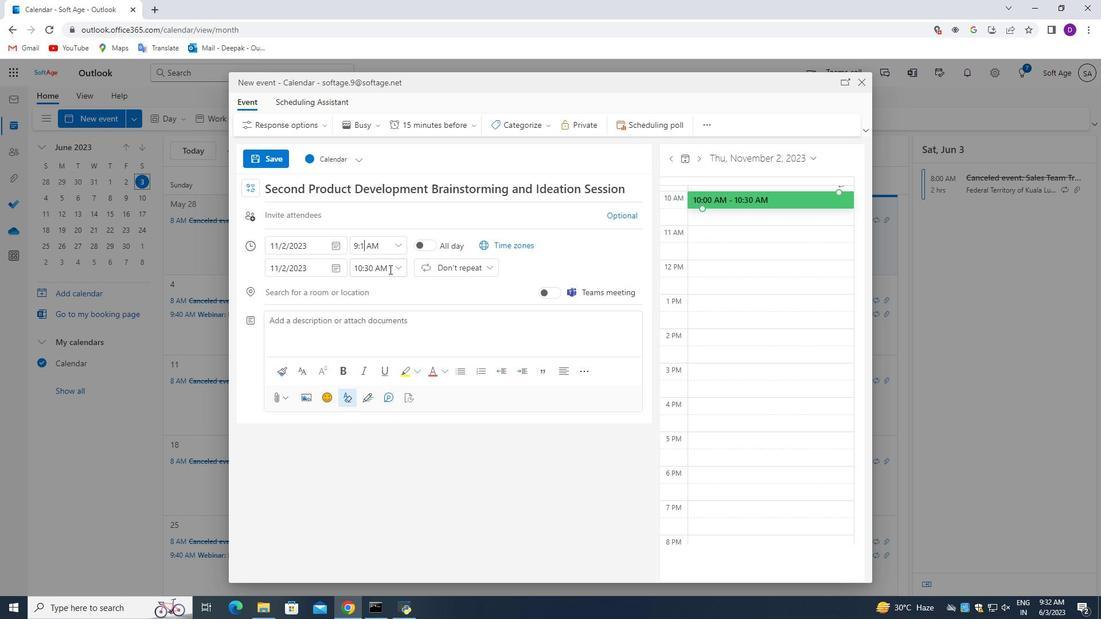
Action: Mouse moved to (367, 266)
Screenshot: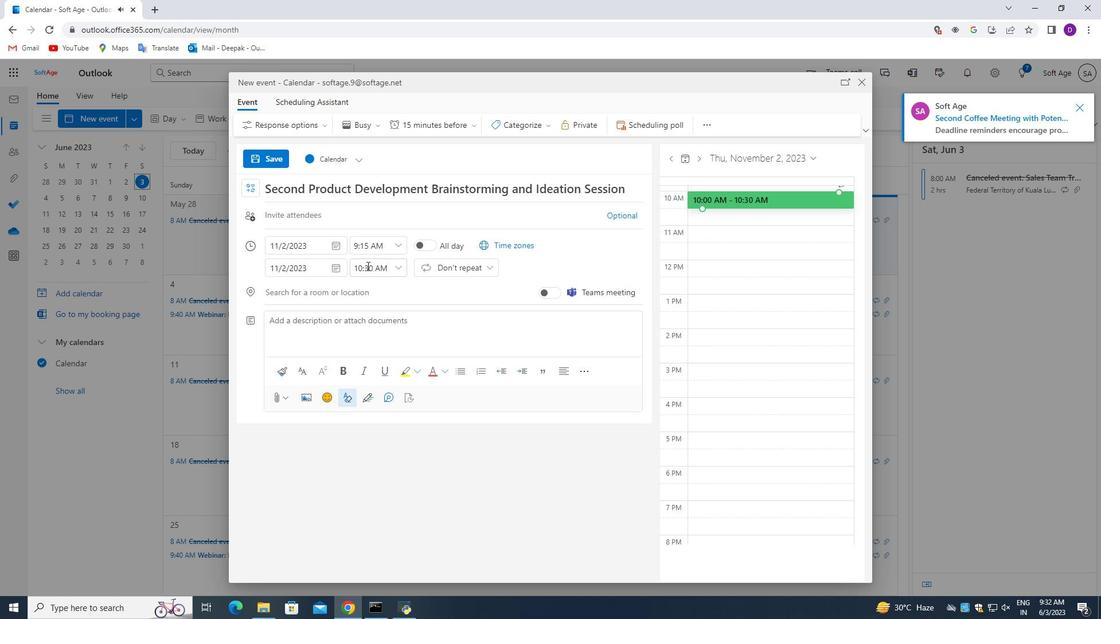 
Action: Mouse pressed left at (367, 266)
Screenshot: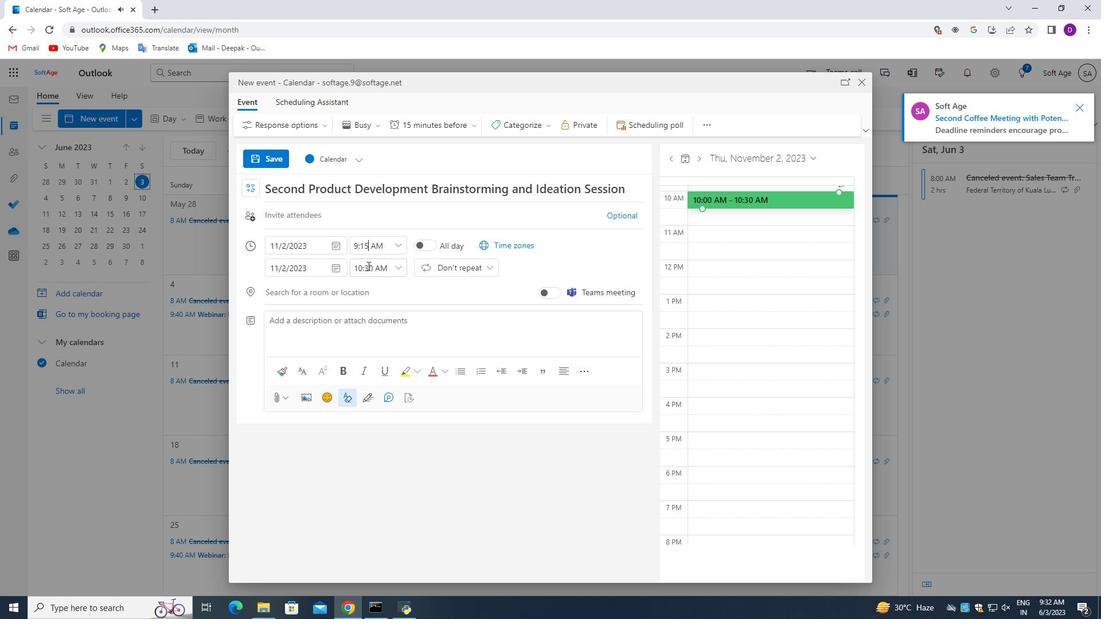 
Action: Mouse pressed left at (367, 266)
Screenshot: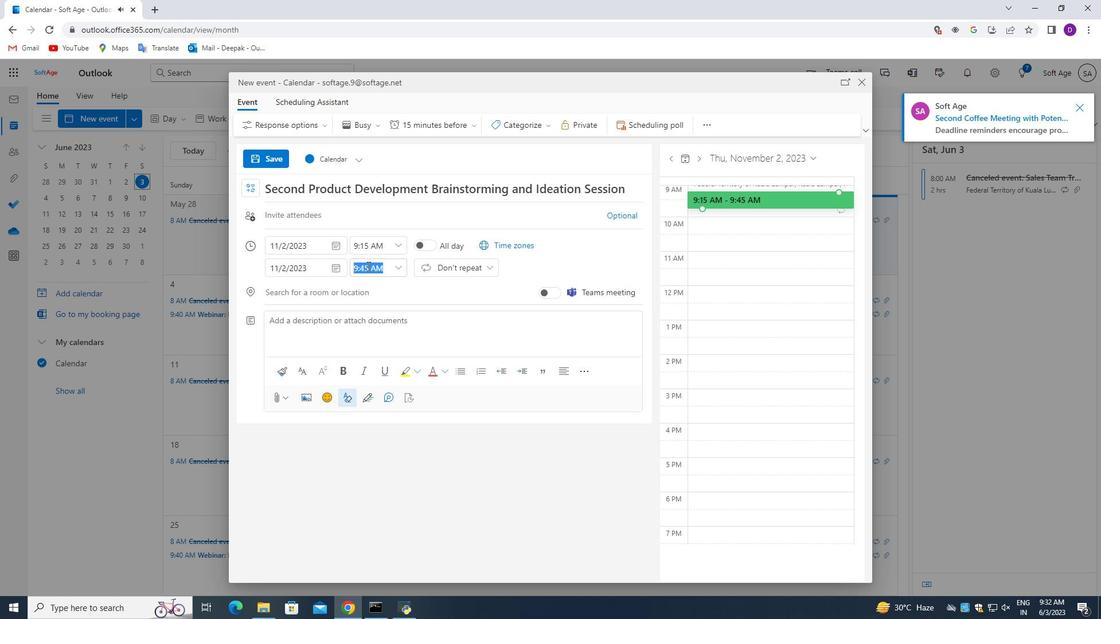 
Action: Mouse moved to (373, 288)
Screenshot: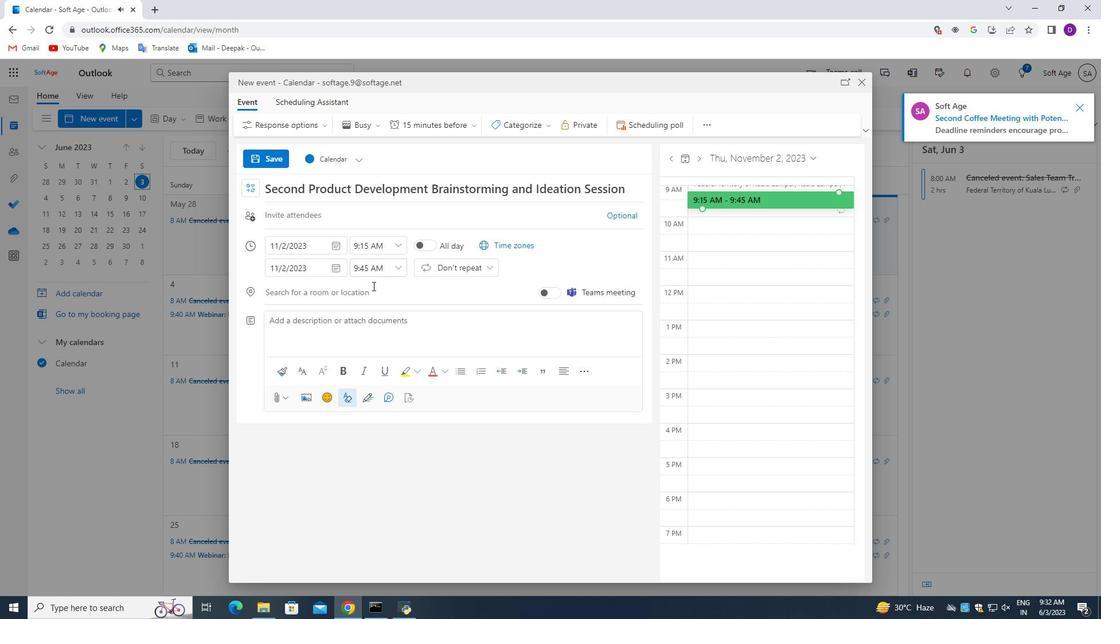 
Action: Key pressed <Key.backspace><Key.backspace>15
Screenshot: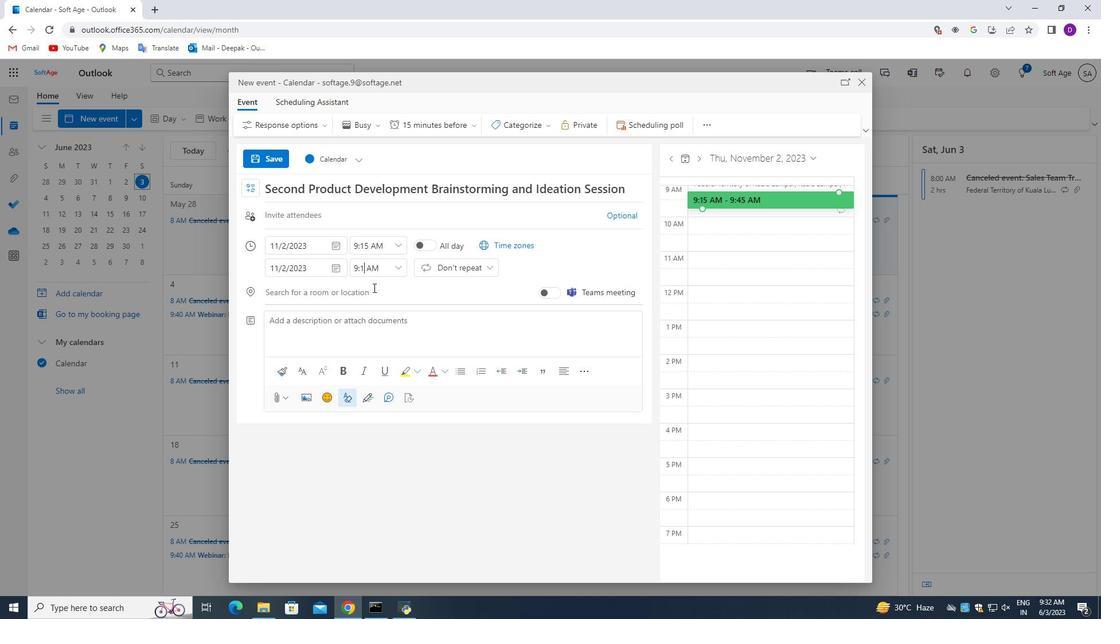 
Action: Mouse moved to (360, 269)
Screenshot: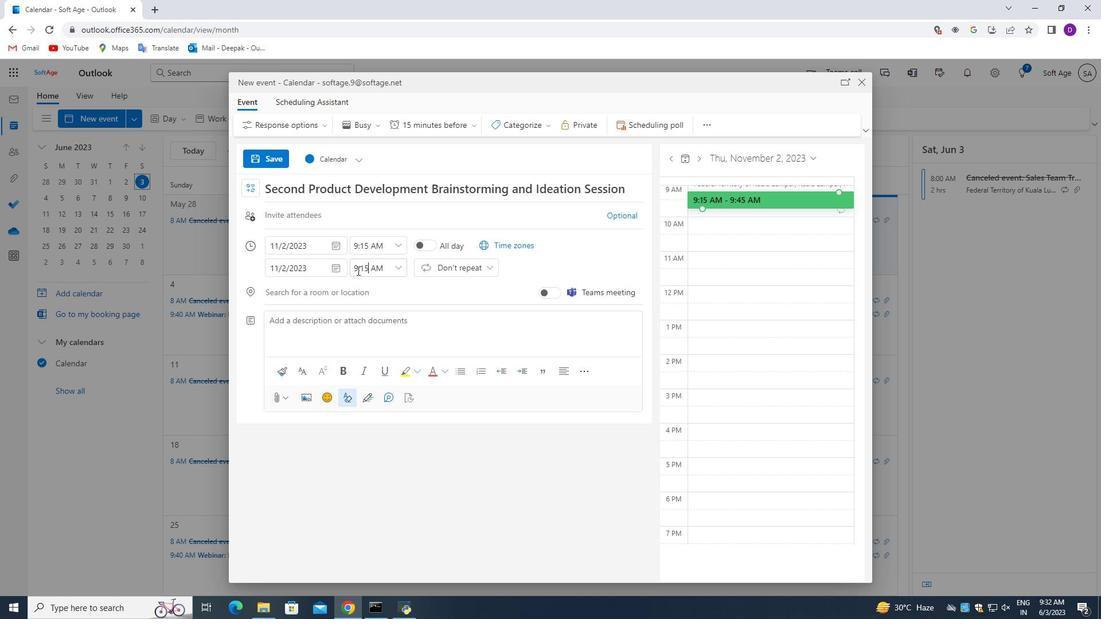 
Action: Mouse pressed left at (360, 269)
Screenshot: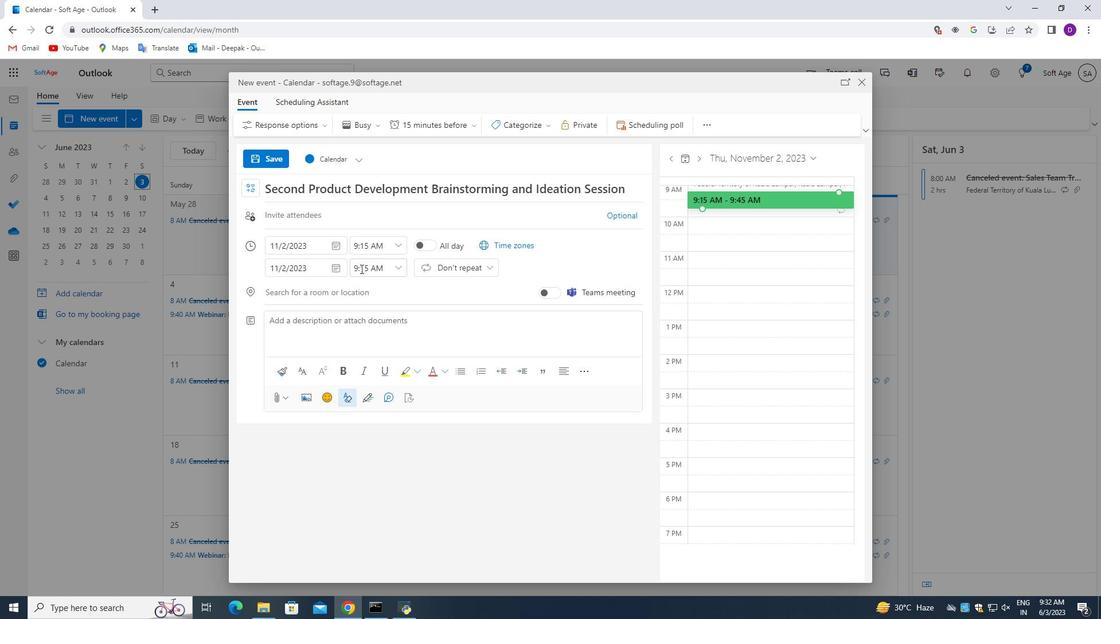 
Action: Mouse moved to (369, 279)
Screenshot: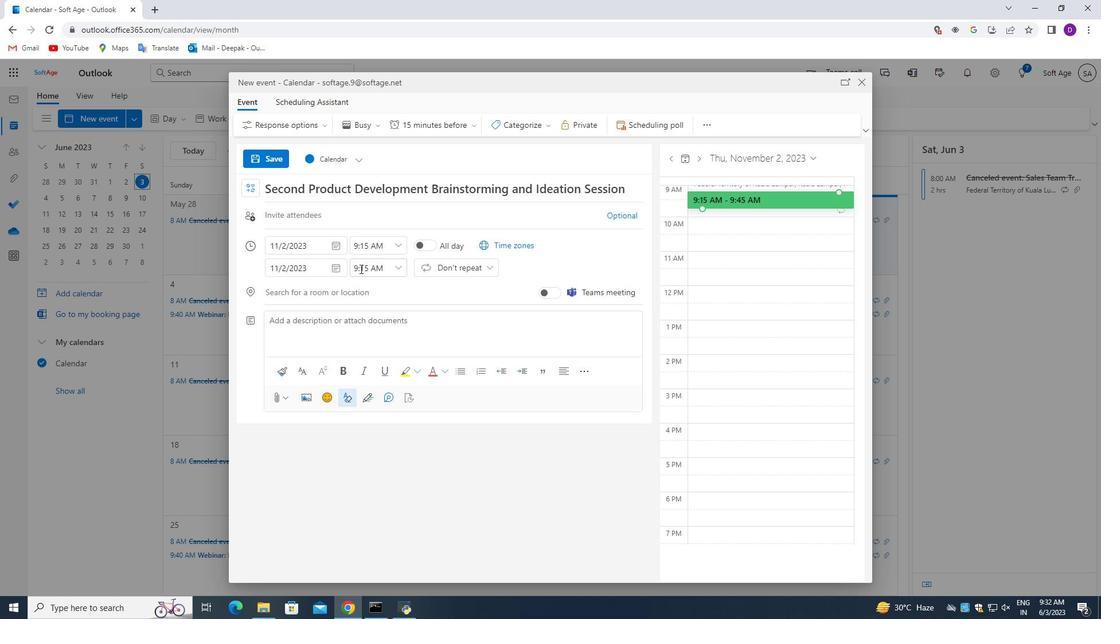 
Action: Key pressed <Key.left><Key.backspace>11
Screenshot: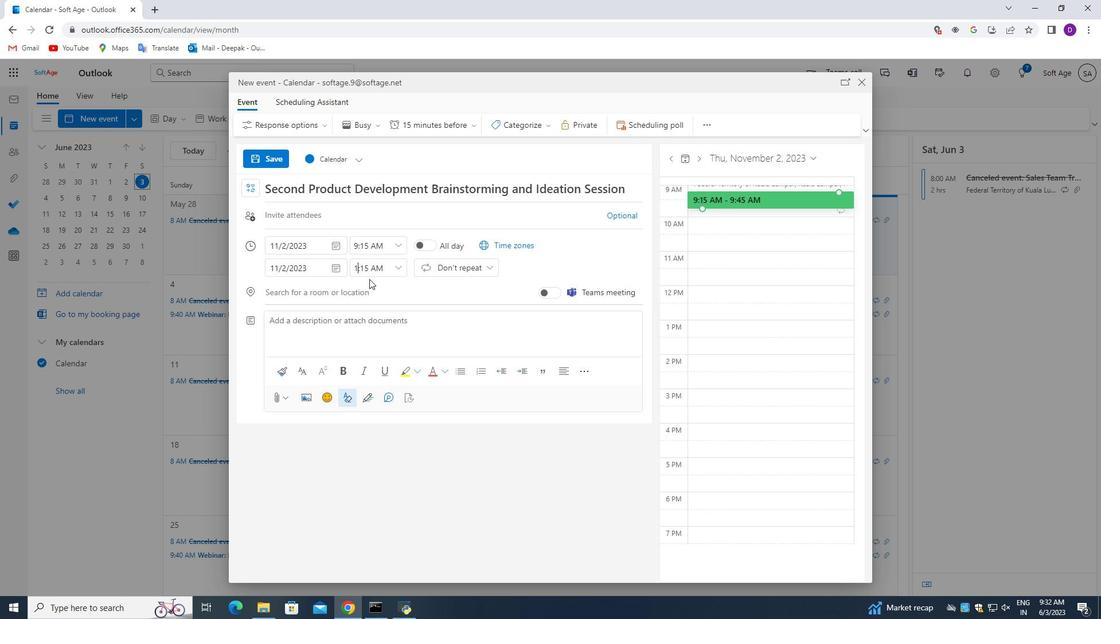 
Action: Mouse moved to (331, 325)
Screenshot: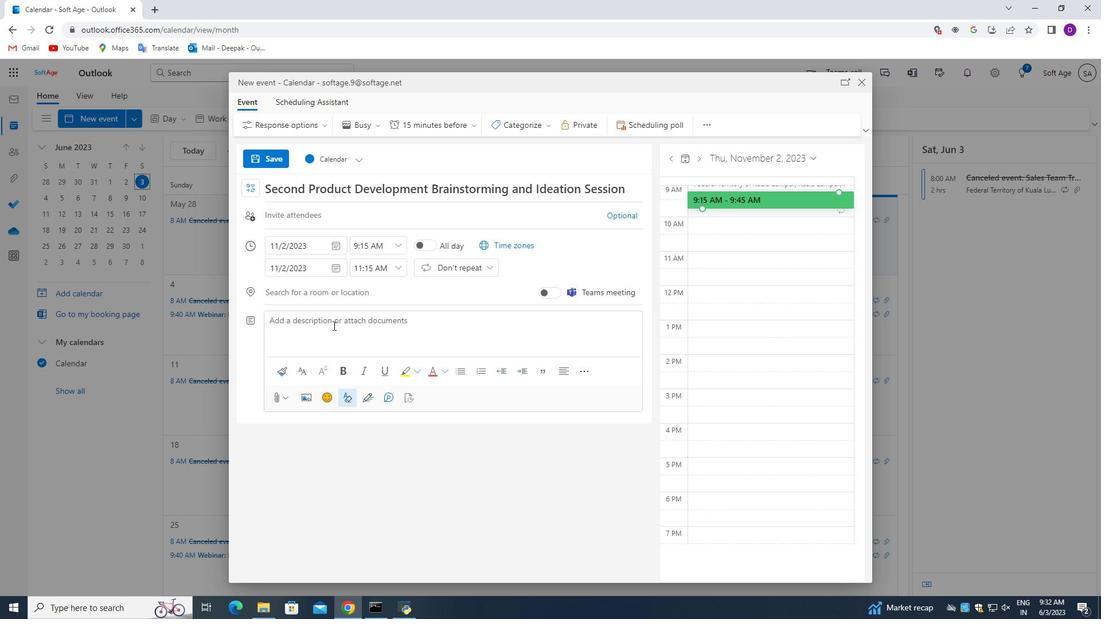 
Action: Mouse pressed left at (331, 325)
Screenshot: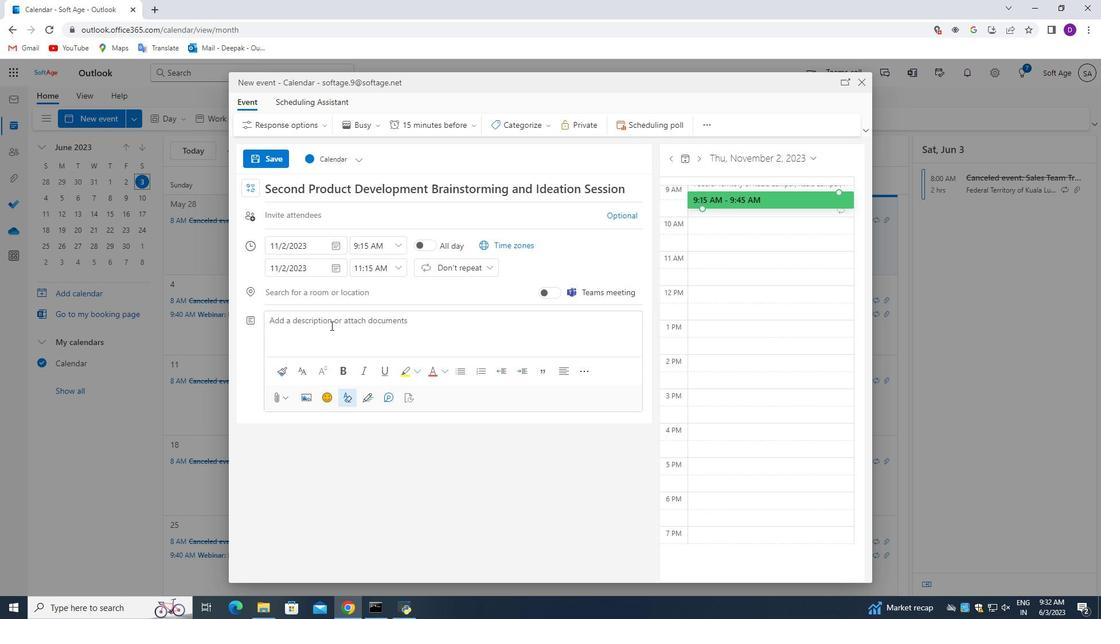 
Action: Mouse moved to (511, 473)
Screenshot: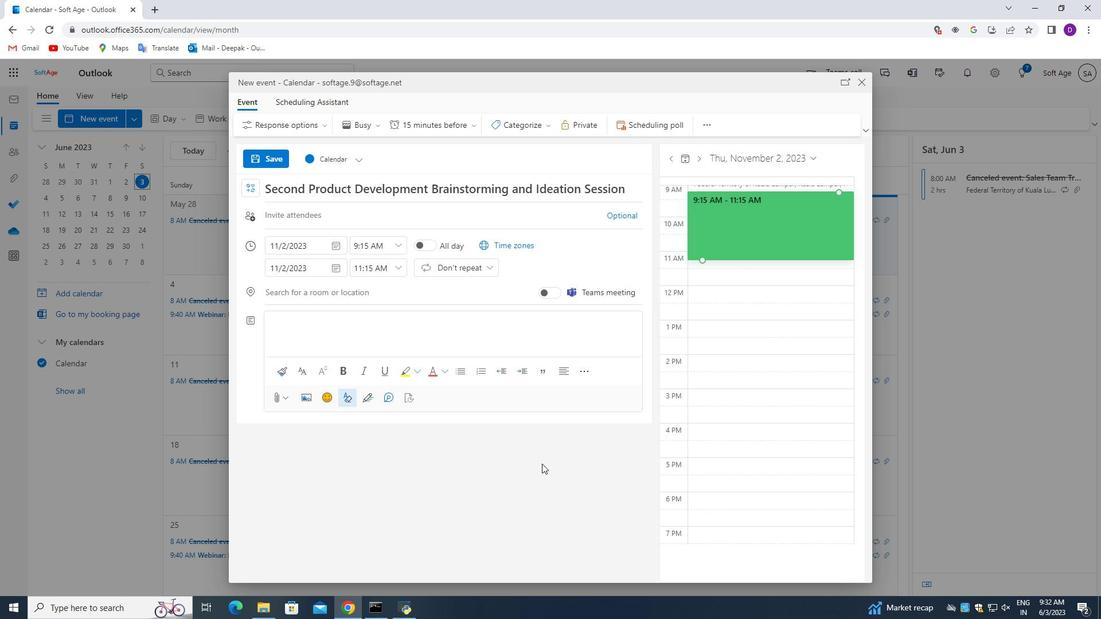 
Action: Key pressed <Key.shift>Lunch<Key.space>breaks<Key.space>often<Key.space>provide<Key.space>a<Key.space>chance<Key.space>for<Key.space>socializing<Key.space>and<Key.space>building<Key.space>relationships<Key.space>with<Key.space>colleagues.<Key.space><Key.shift>It's<Key.space>a<Key.space>time<Key.space>to<Key.space>connect<Key.space>with<Key.space>cowoe<Key.backspace>rkers,<Key.space>sgare<Key.space><Key.backspace><Key.backspace><Key.backspace><Key.backspace><Key.backspace>hare<Key.space>stories<Key.space><Key.backspace>,<Key.space>and<Key.space>engage<Key.space>in<Key.space>casual<Key.space>convera<Key.backspace>sation<Key.space><Key.backspace>.<Key.space>
Screenshot: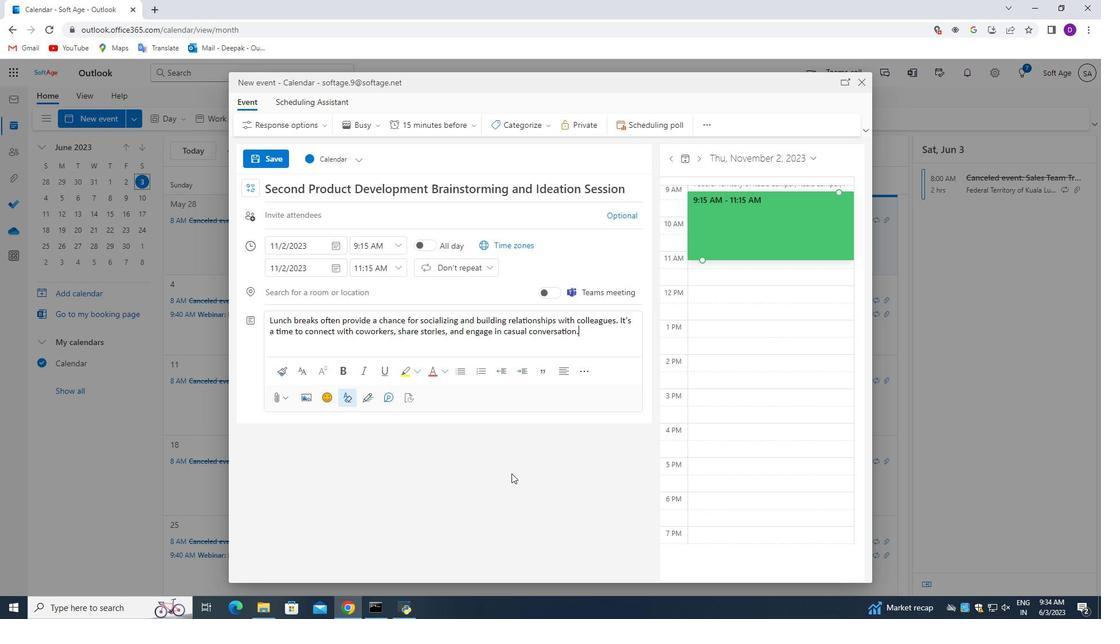 
Action: Mouse moved to (545, 128)
Screenshot: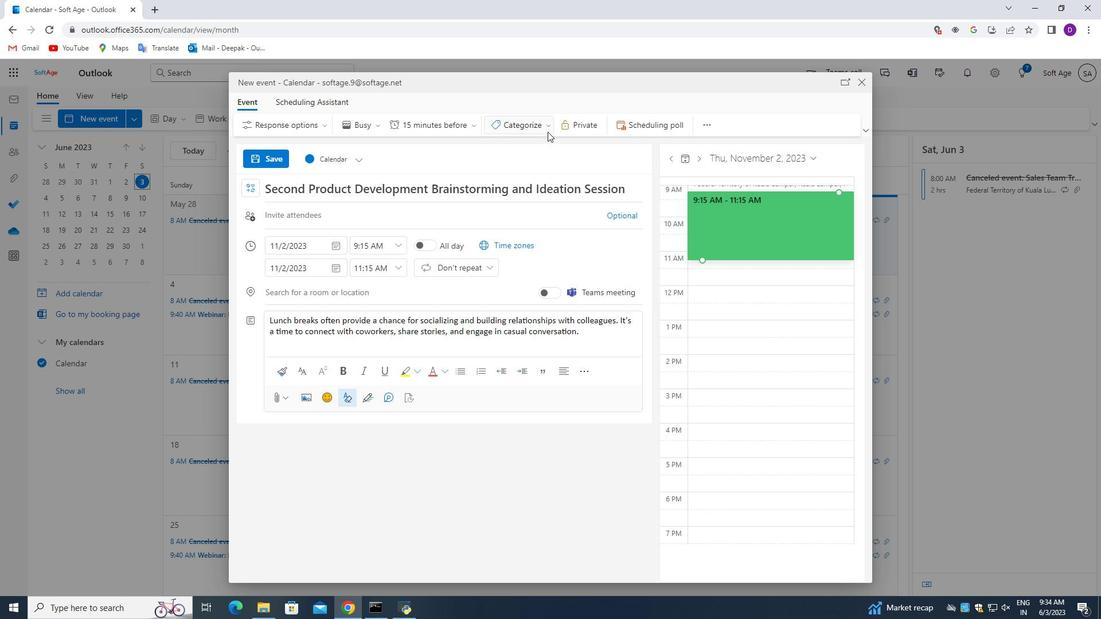 
Action: Mouse pressed left at (545, 128)
Screenshot: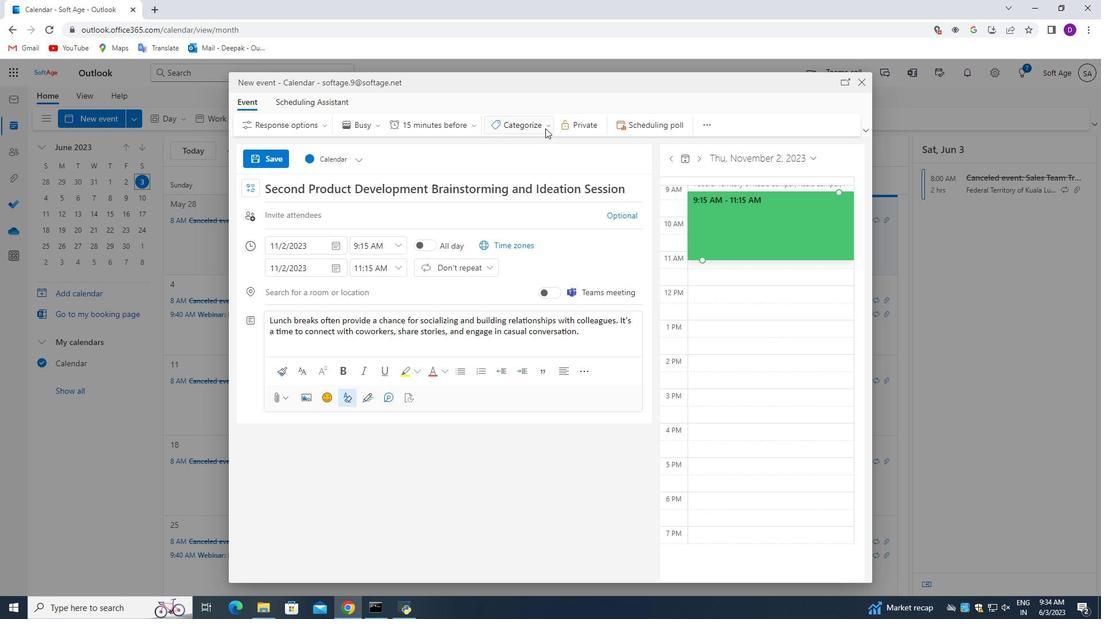 
Action: Mouse moved to (537, 145)
Screenshot: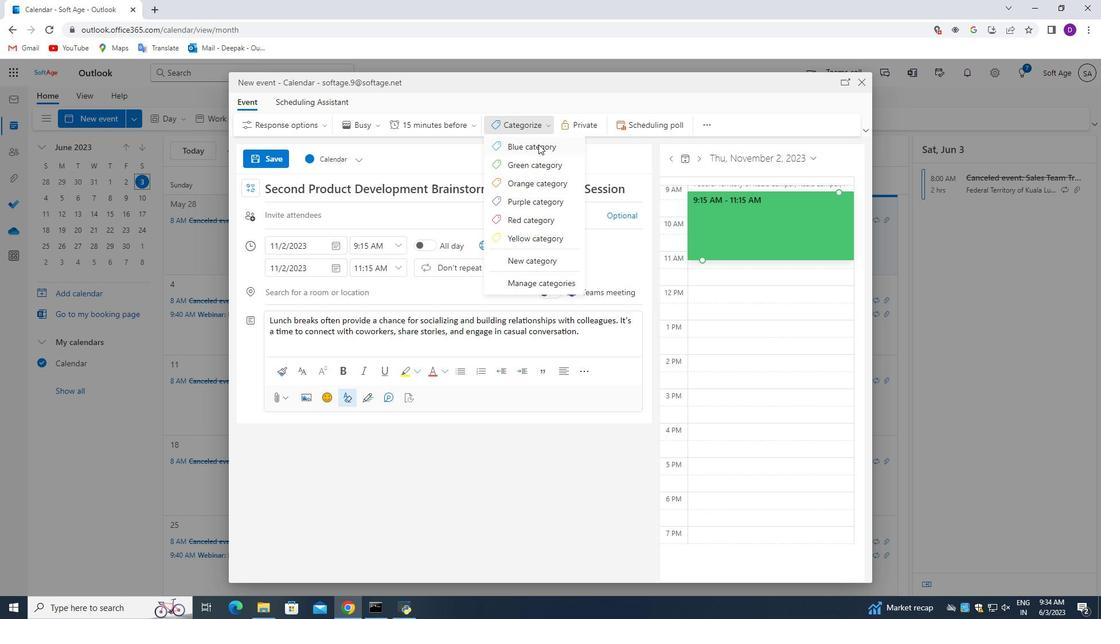 
Action: Mouse pressed left at (537, 145)
Screenshot: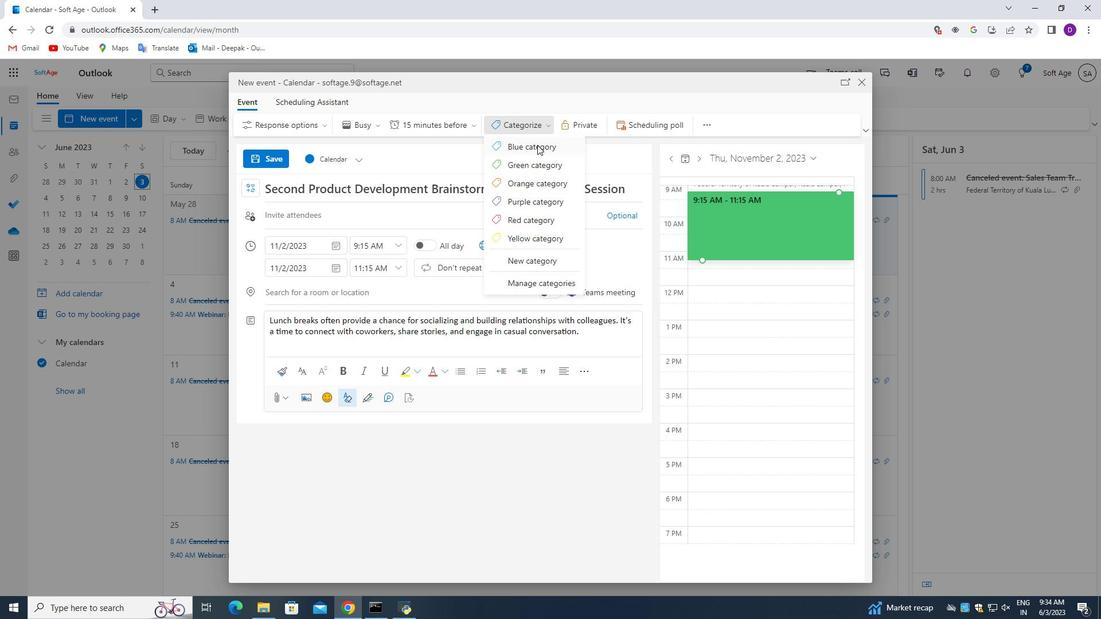 
Action: Mouse moved to (325, 288)
Screenshot: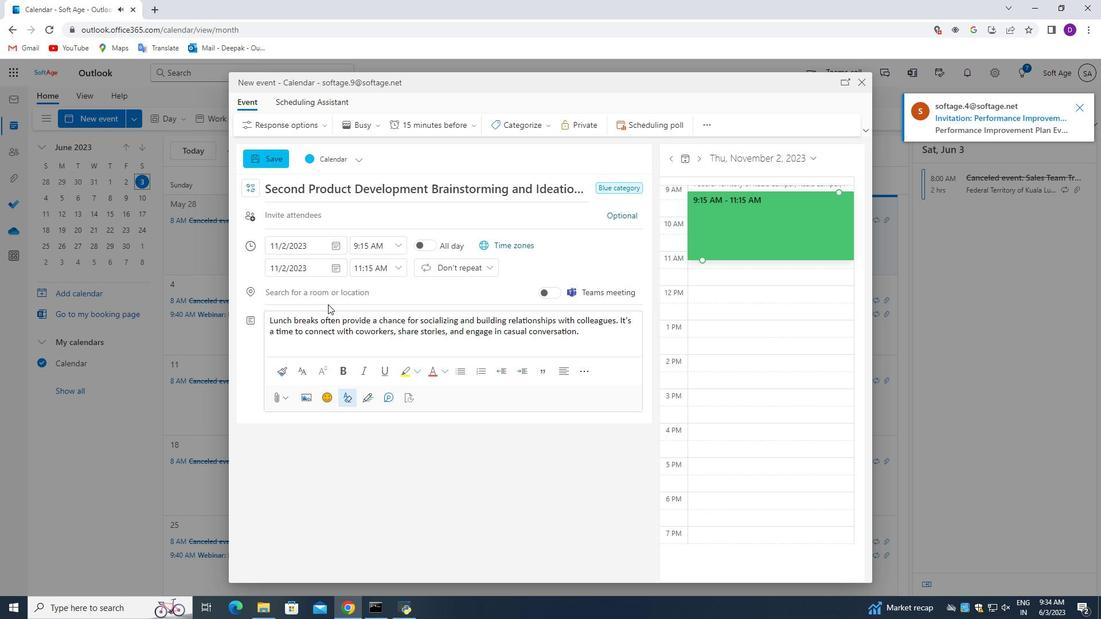 
Action: Mouse pressed left at (325, 288)
Screenshot: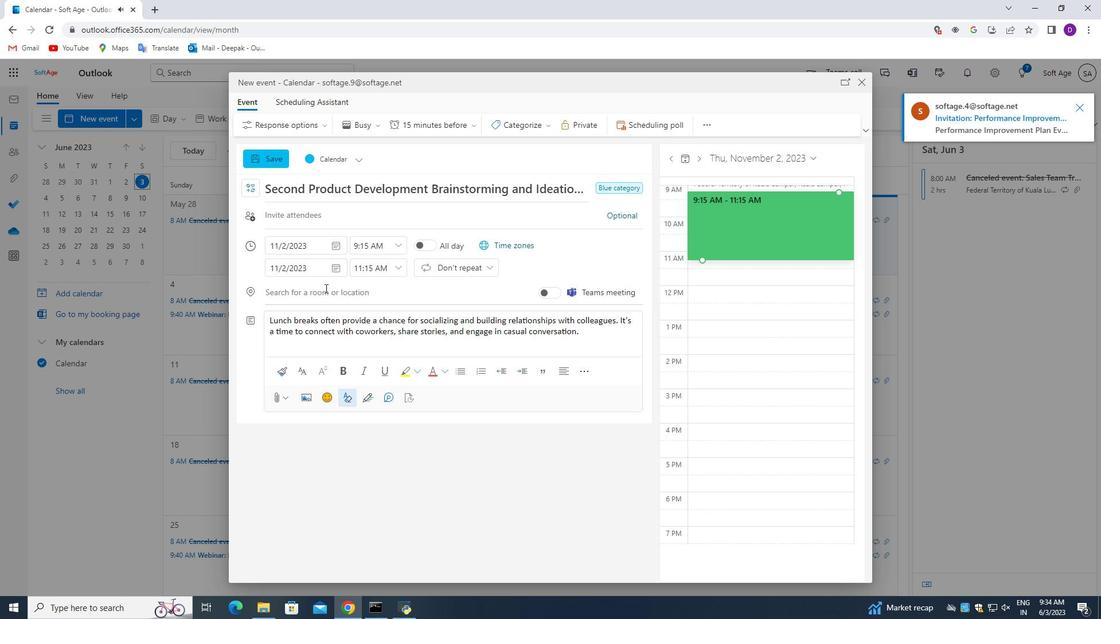 
Action: Key pressed 321<Key.space><Key.shift>Passeig<Key.space>de<Key.space><Key.shift_r>Gracia,<Key.space><Key.shift_r><Key.shift_r><Key.shift_r>Bracelona,<Key.space><Key.shift_r>Spain
Screenshot: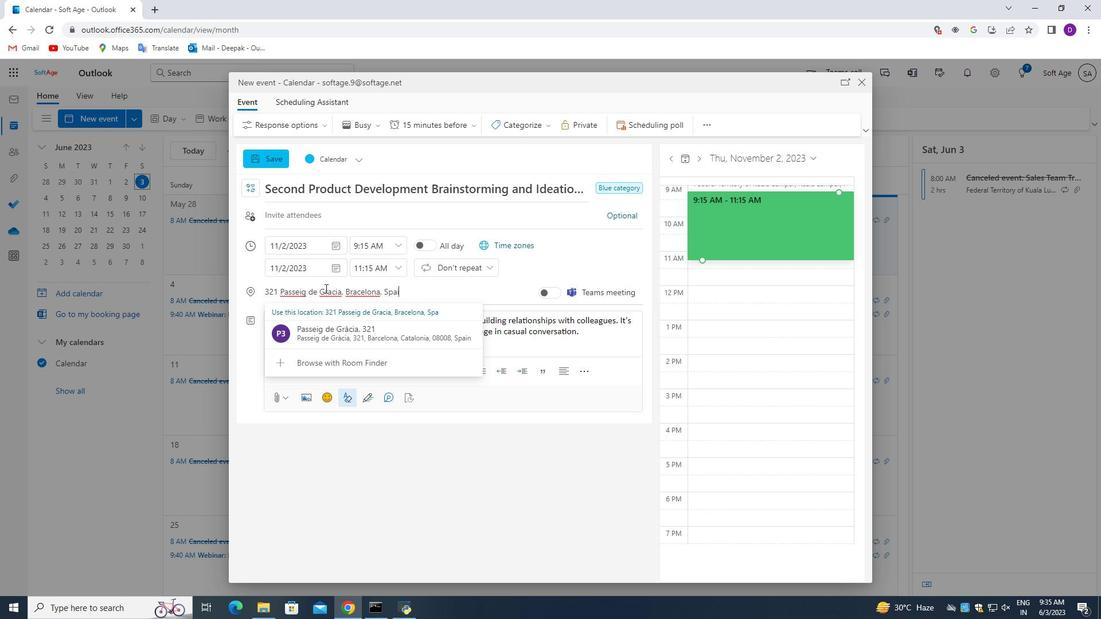 
Action: Mouse moved to (328, 208)
Screenshot: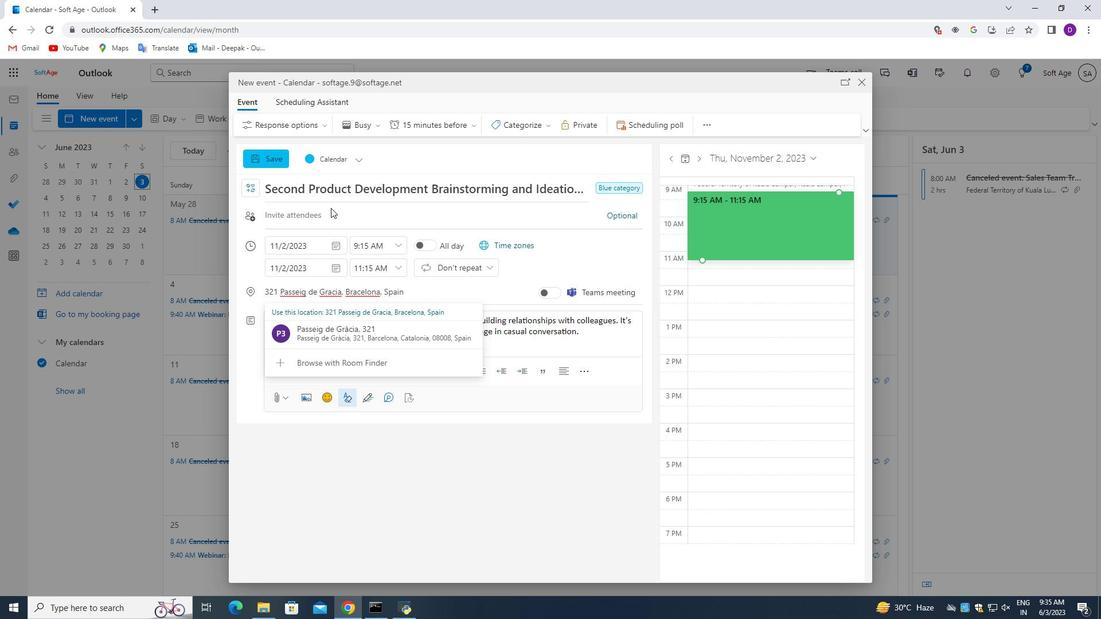 
Action: Mouse pressed left at (328, 208)
Screenshot: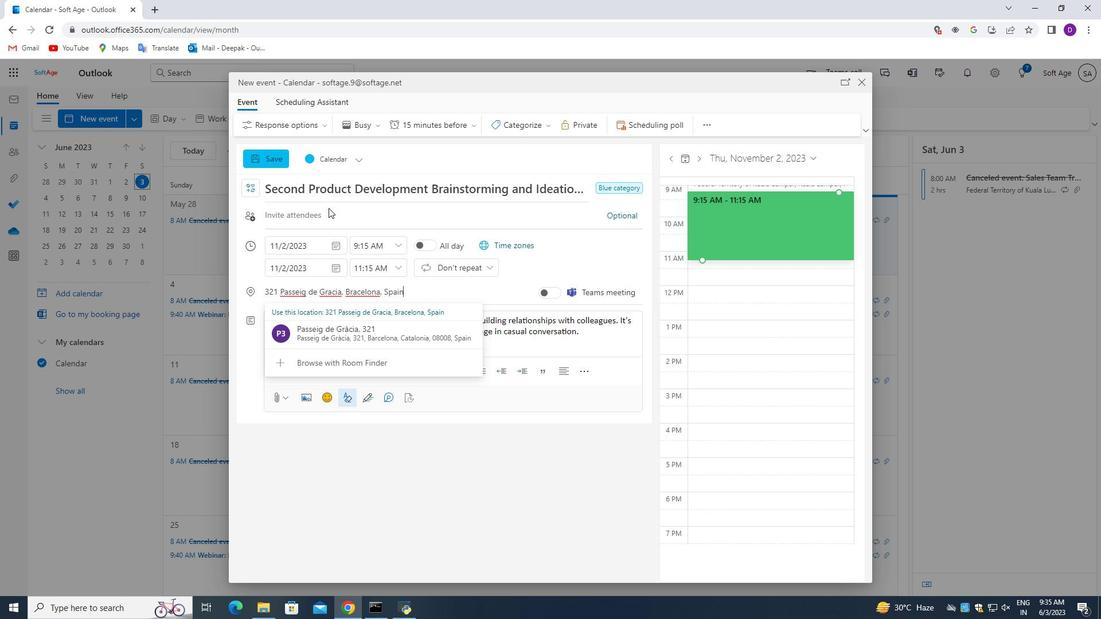 
Action: Mouse moved to (304, 217)
Screenshot: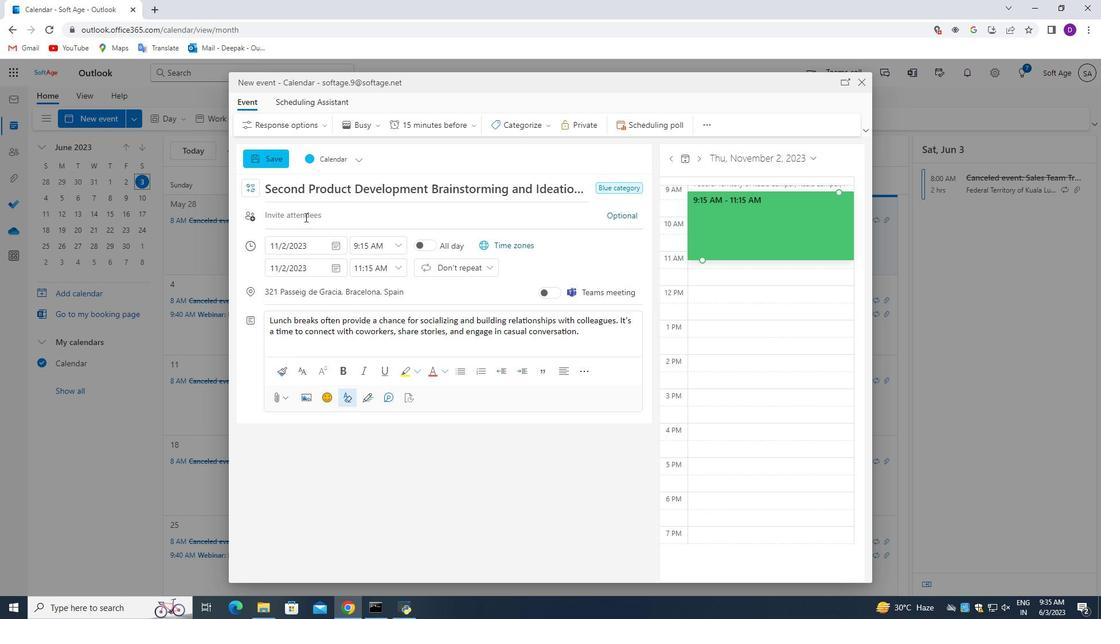 
Action: Mouse pressed left at (304, 217)
Screenshot: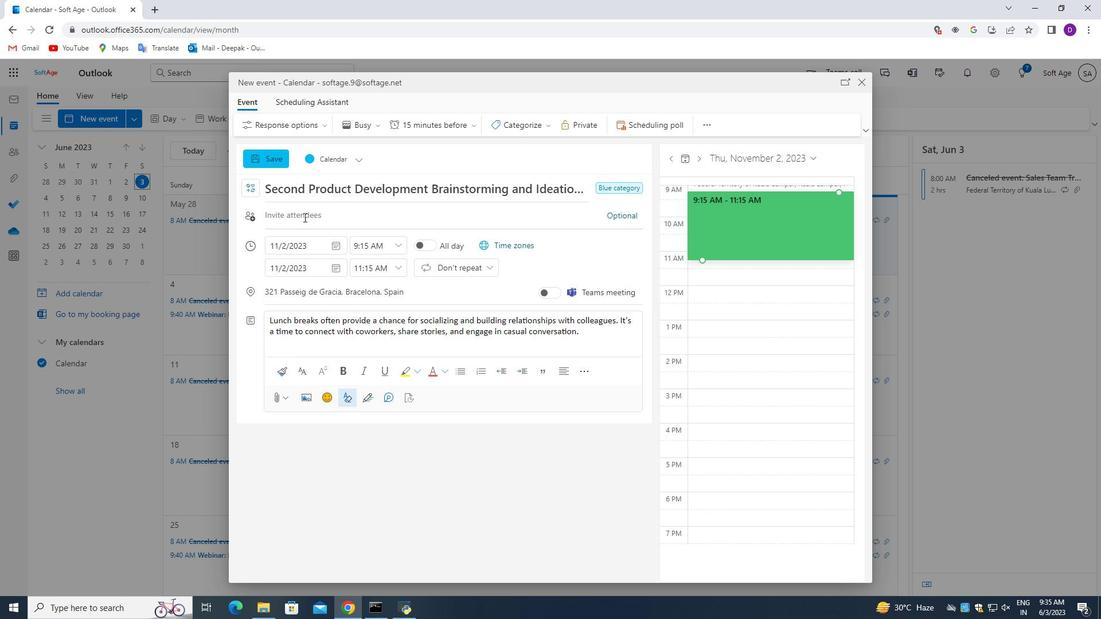 
Action: Key pressed softage.7<Key.shift><Key.shift>@softage.net<Key.enter>
Screenshot: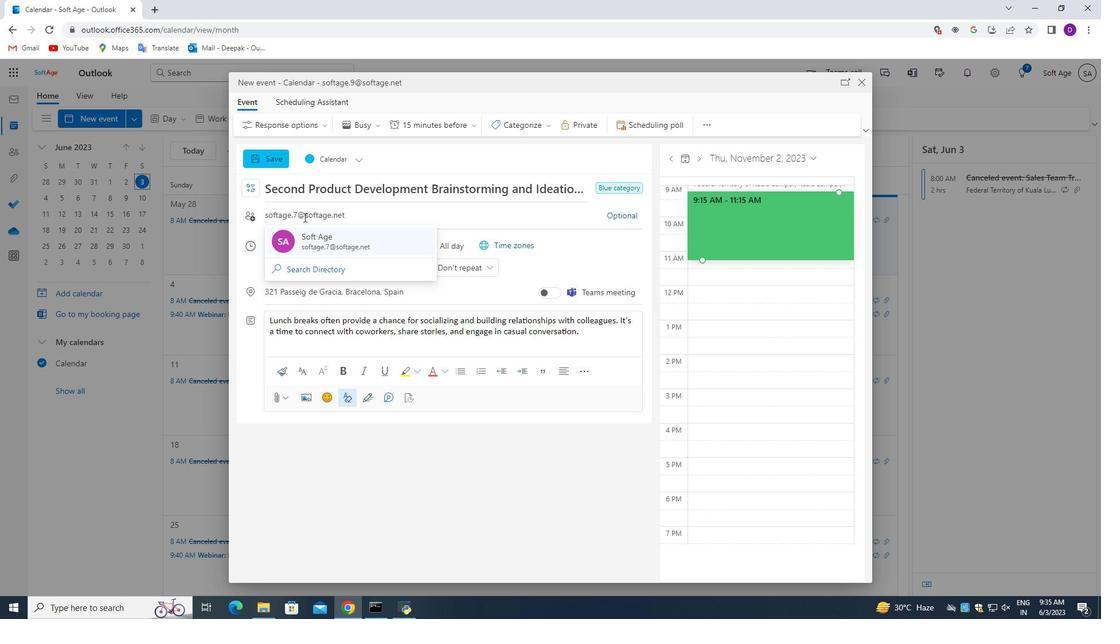 
Action: Mouse moved to (627, 220)
Screenshot: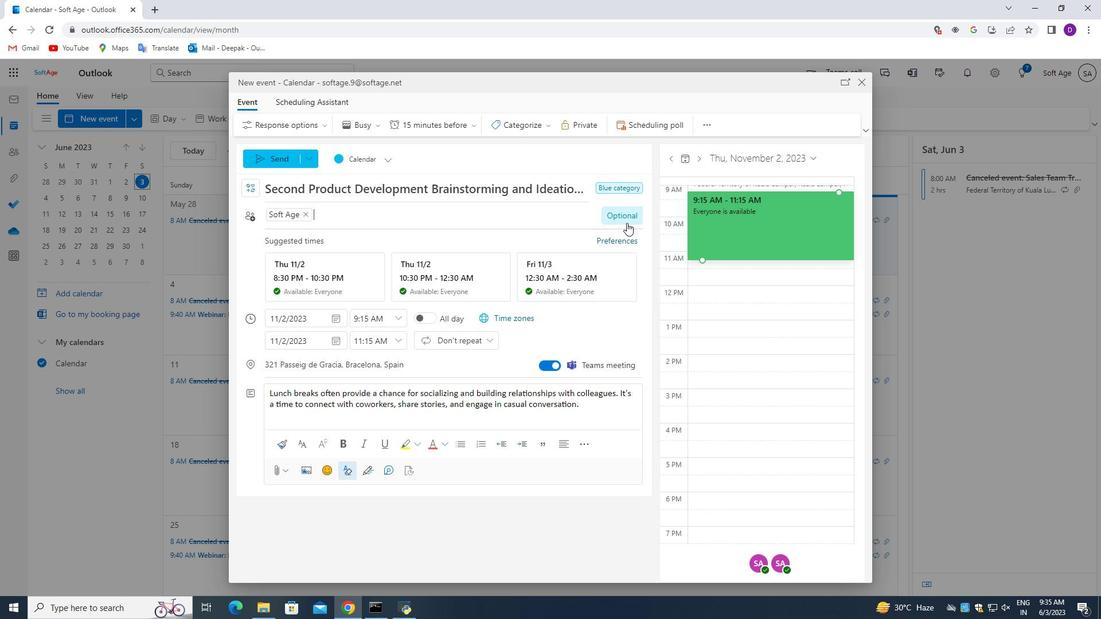 
Action: Mouse pressed left at (627, 220)
Screenshot: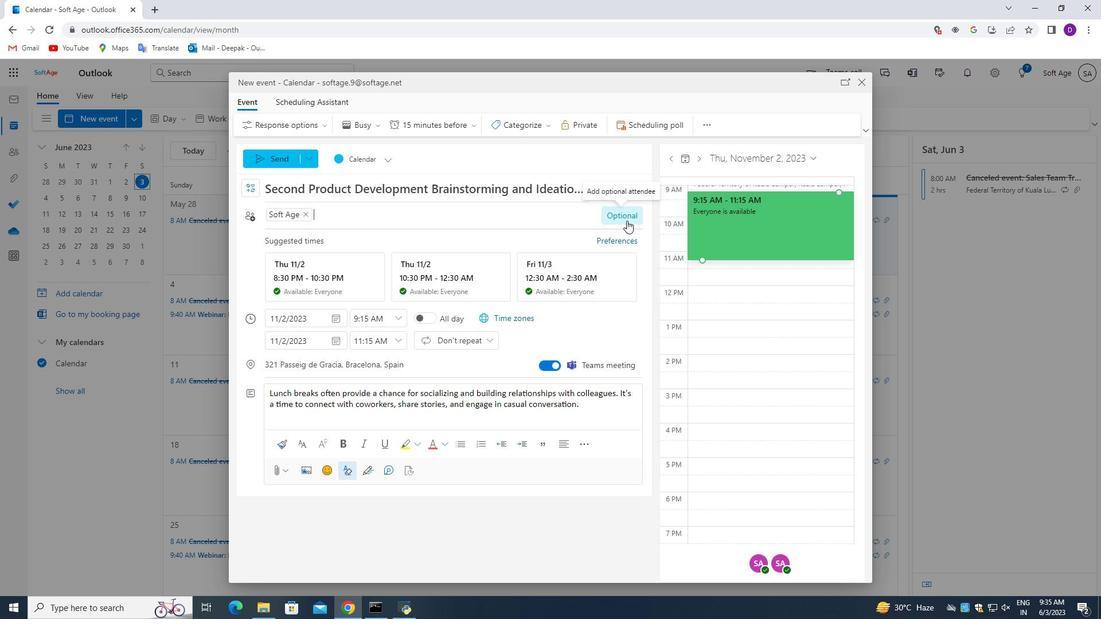 
Action: Mouse moved to (354, 246)
Screenshot: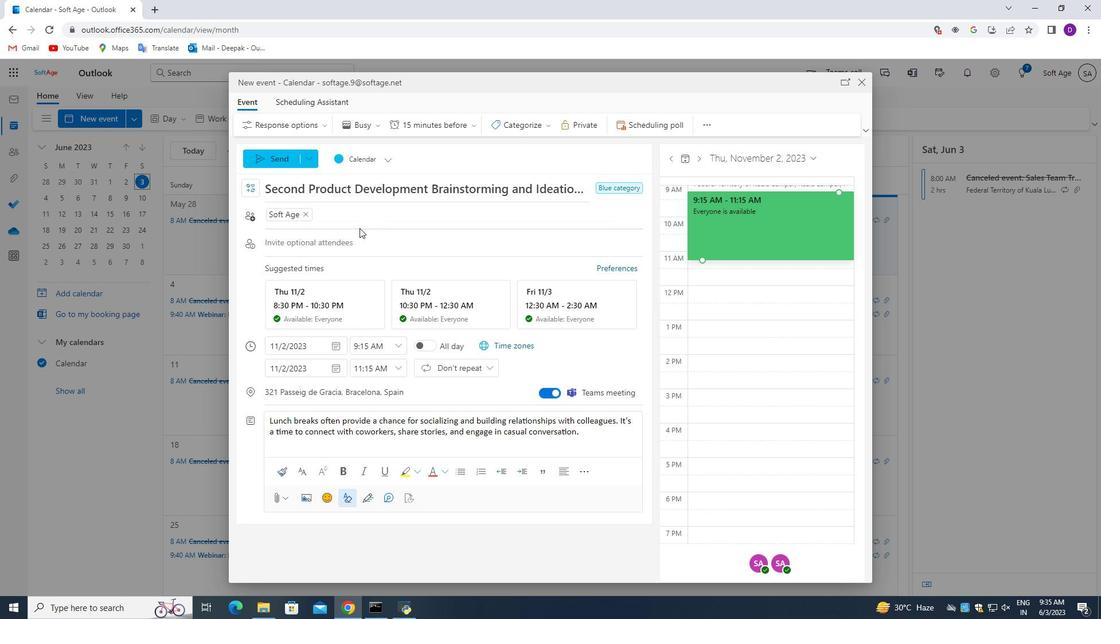 
Action: Mouse pressed left at (354, 246)
Screenshot: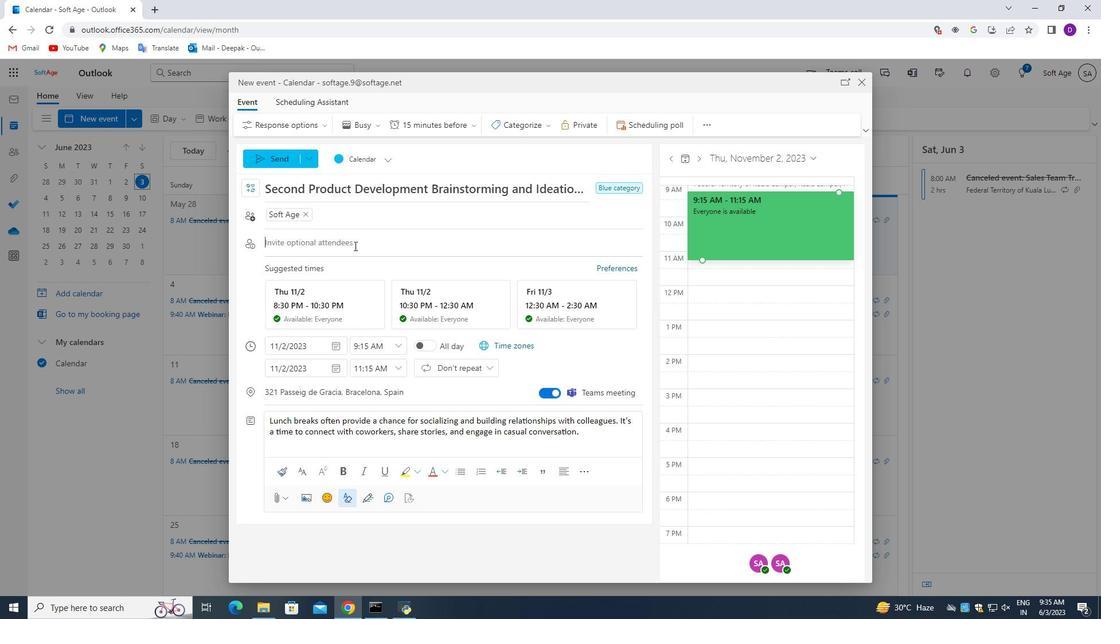 
Action: Mouse moved to (349, 206)
Screenshot: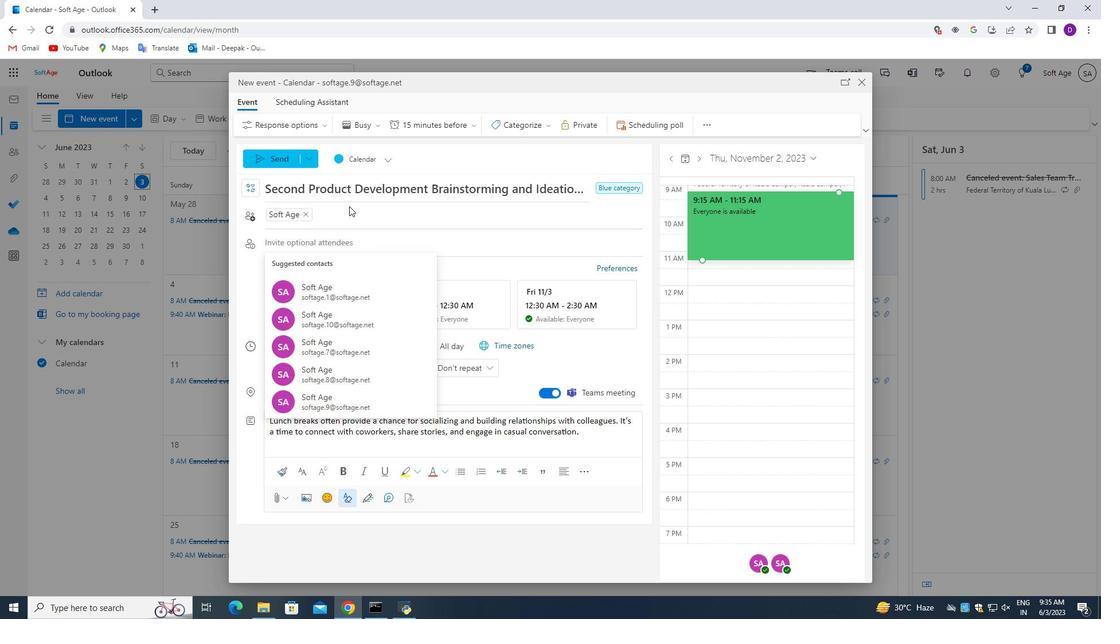 
Action: Key pressed softage.8<Key.shift>@softage.net<Key.space><Key.enter>
Screenshot: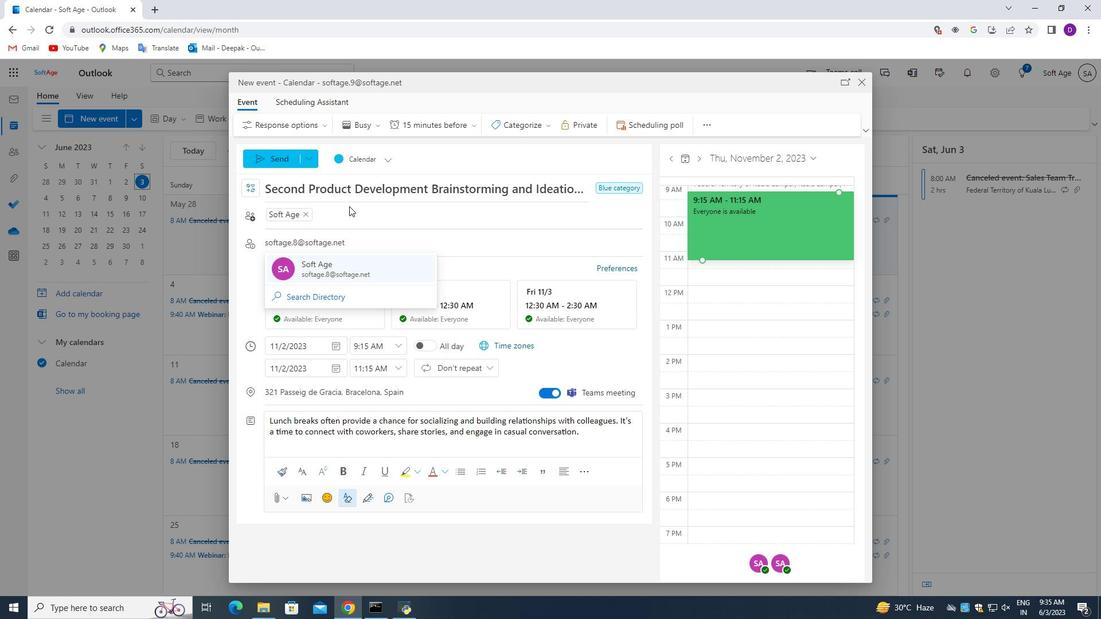 
Action: Mouse moved to (471, 128)
Screenshot: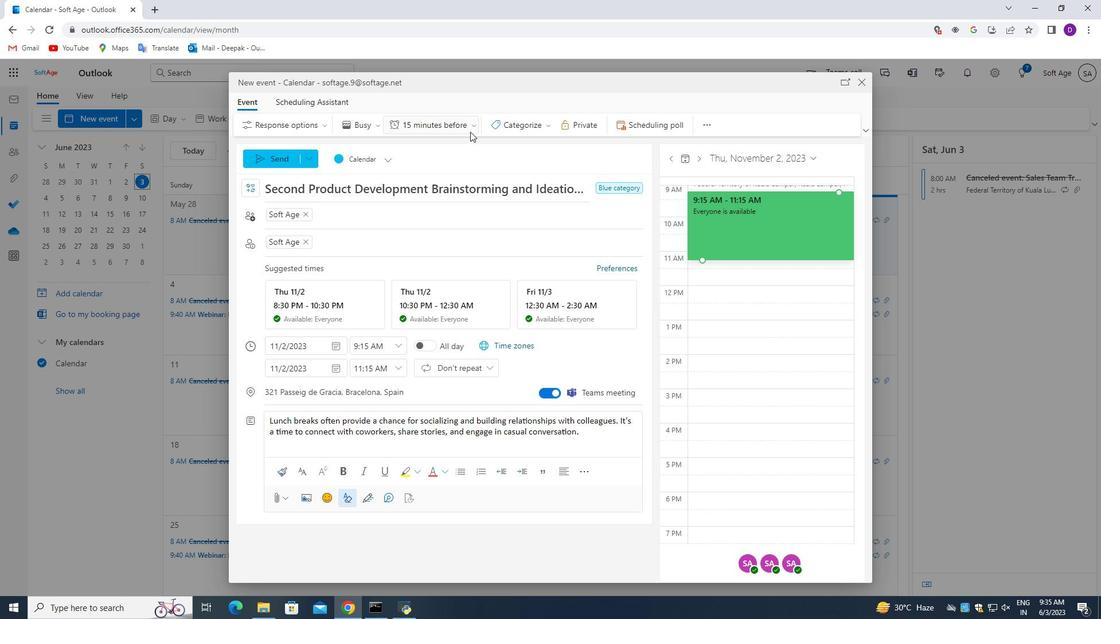 
Action: Mouse pressed left at (471, 128)
Screenshot: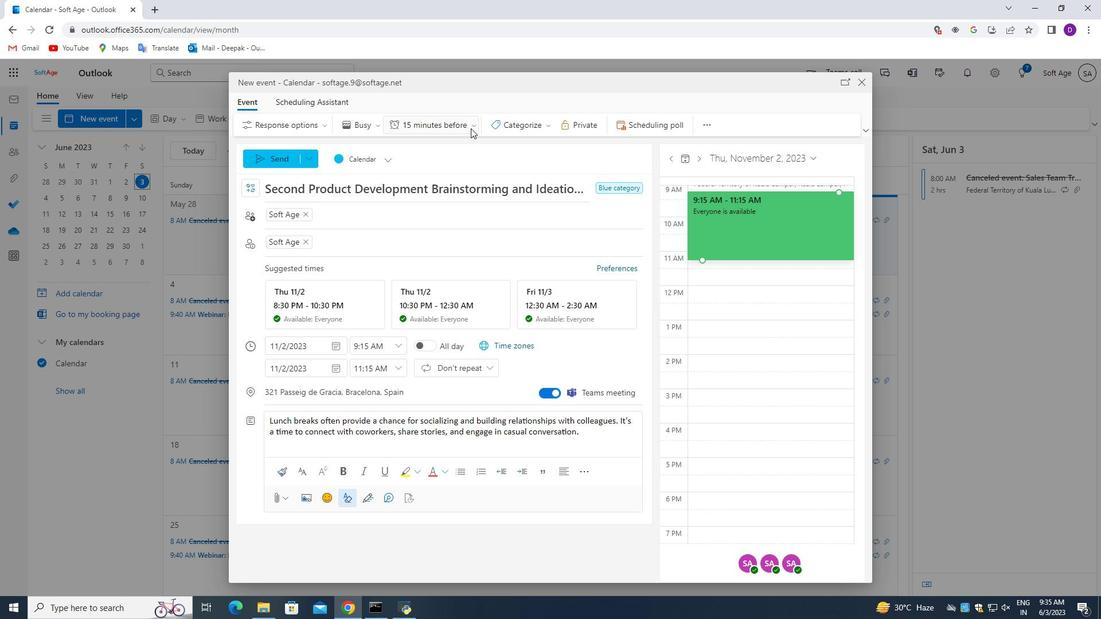 
Action: Mouse moved to (437, 273)
Screenshot: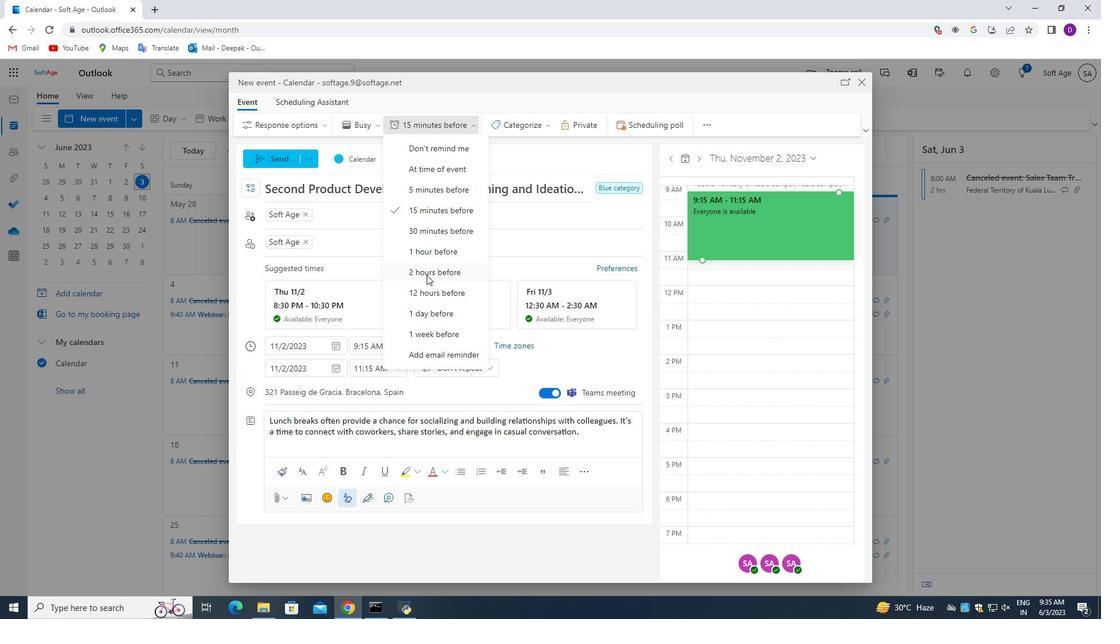 
Action: Mouse pressed left at (437, 273)
Screenshot: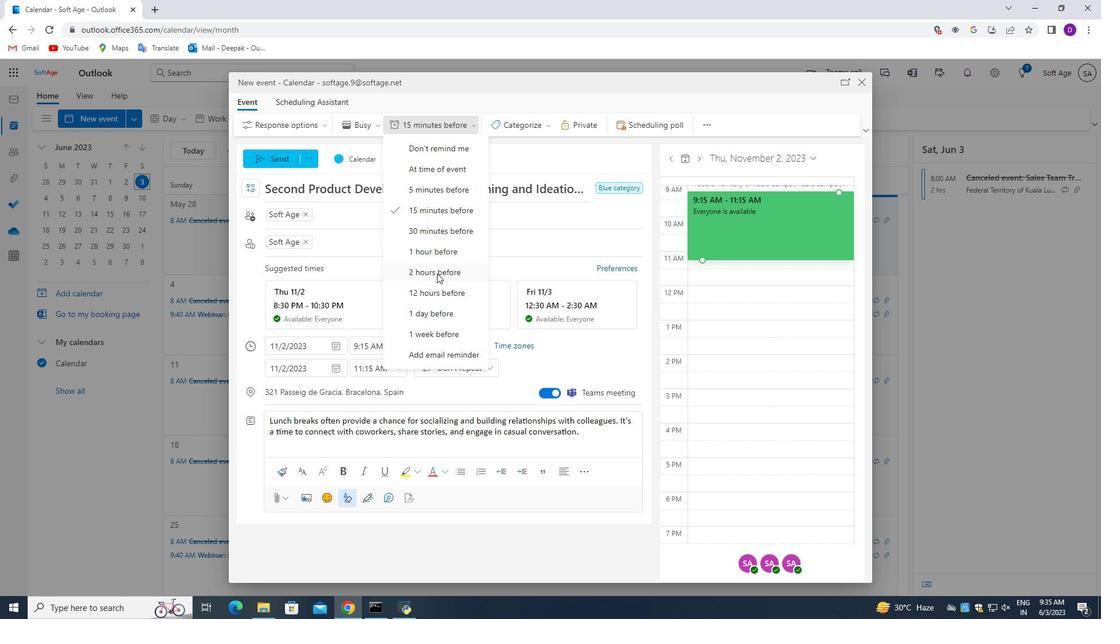 
Action: Mouse moved to (276, 156)
Screenshot: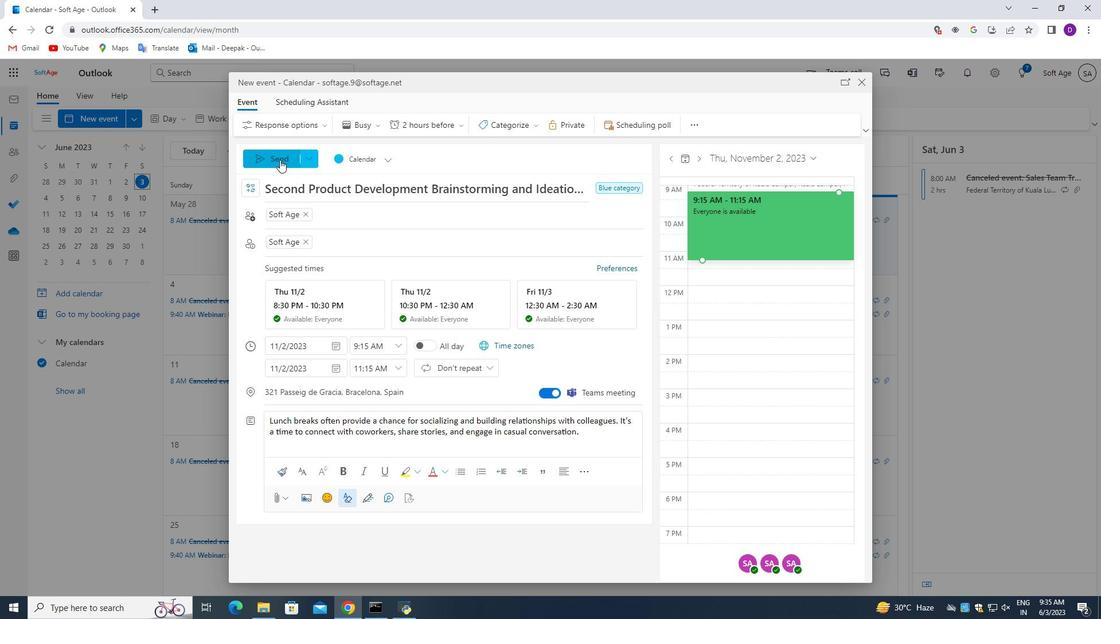 
Action: Mouse pressed left at (276, 156)
Screenshot: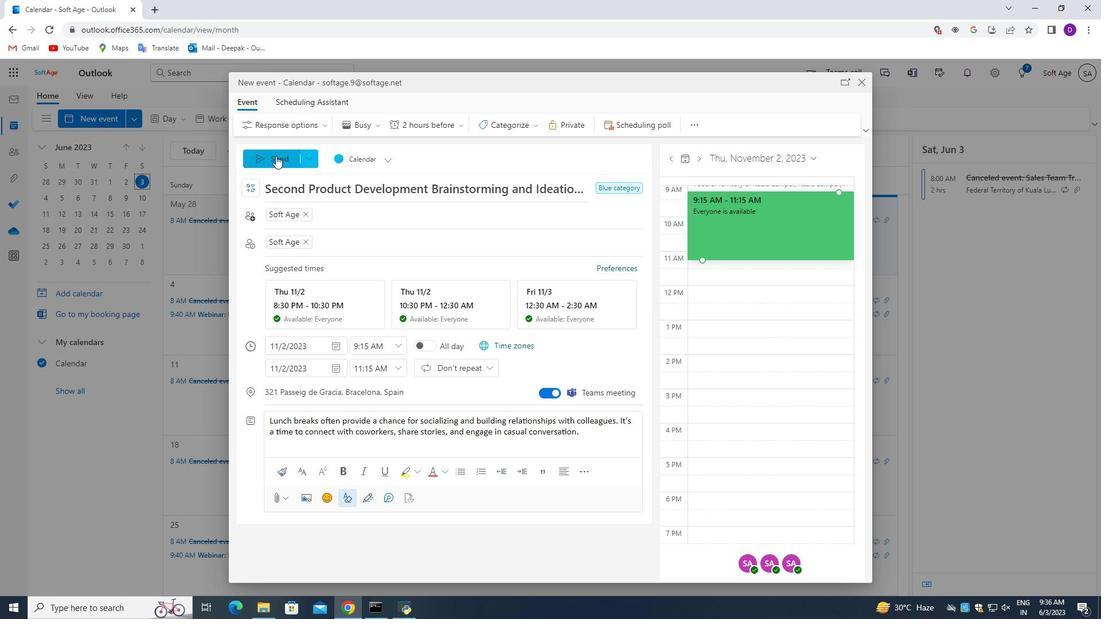 
Action: Mouse moved to (495, 324)
Screenshot: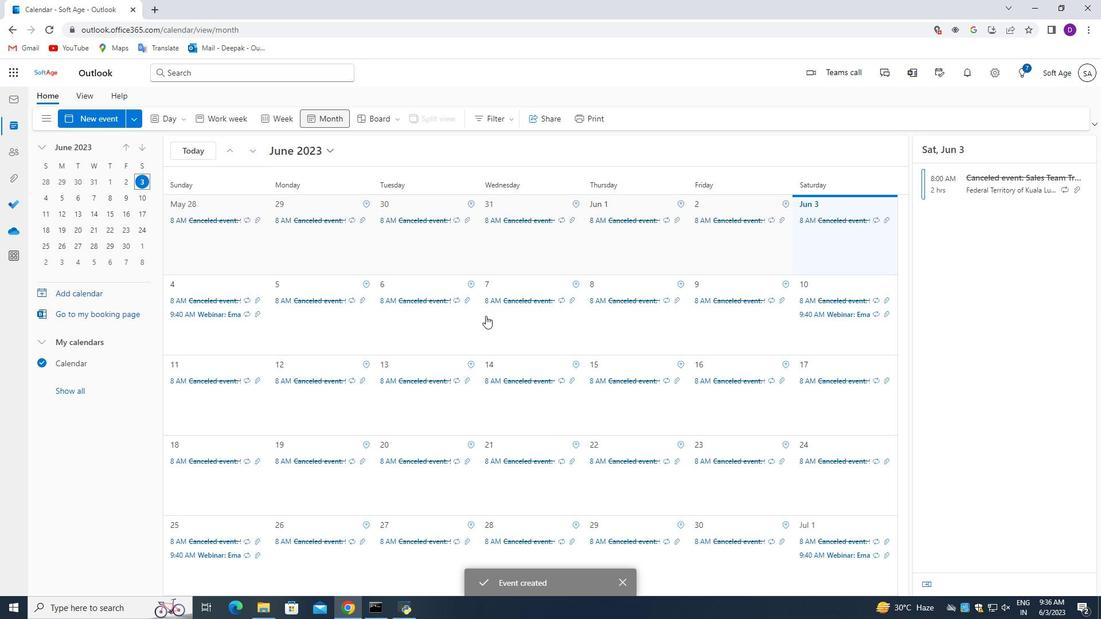 
Action: Mouse scrolled (495, 324) with delta (0, 0)
Screenshot: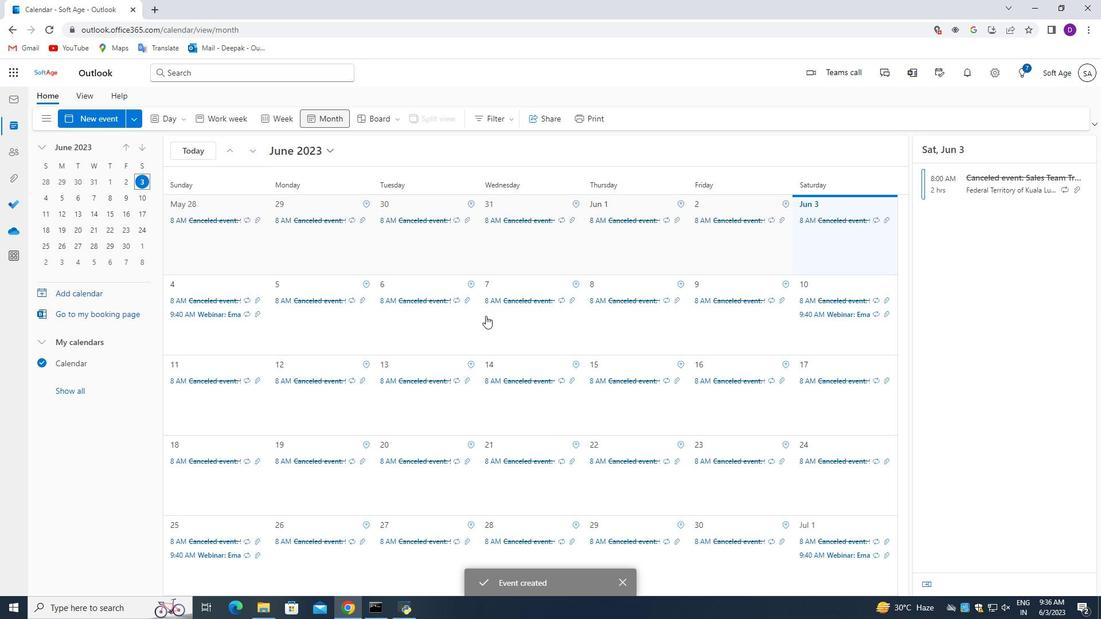 
Action: Mouse moved to (497, 326)
Screenshot: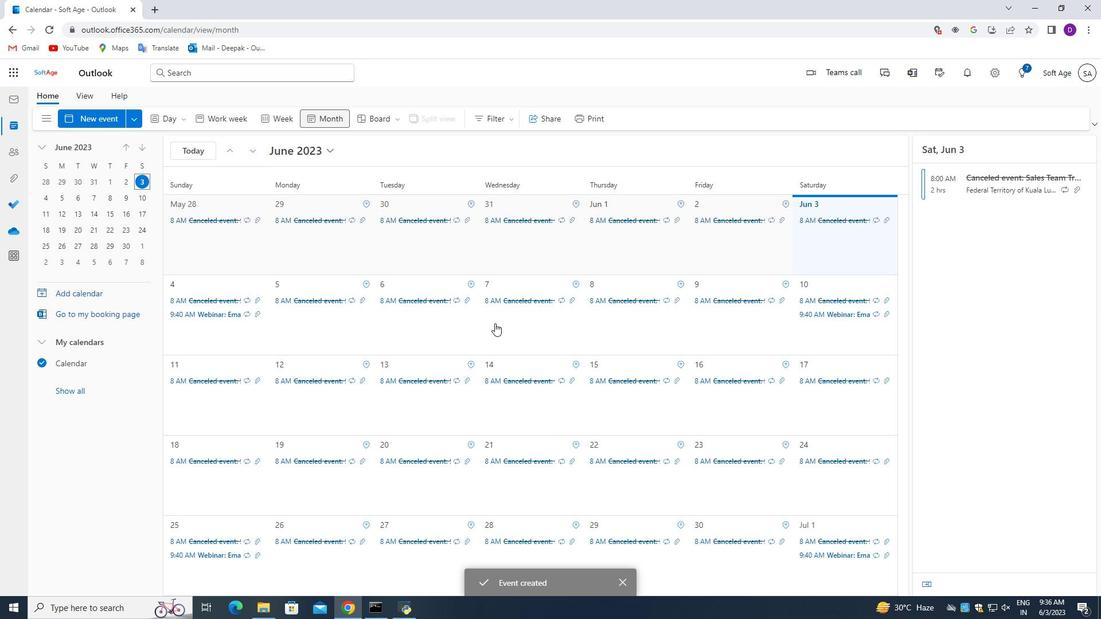 
Action: Mouse scrolled (497, 325) with delta (0, 0)
Screenshot: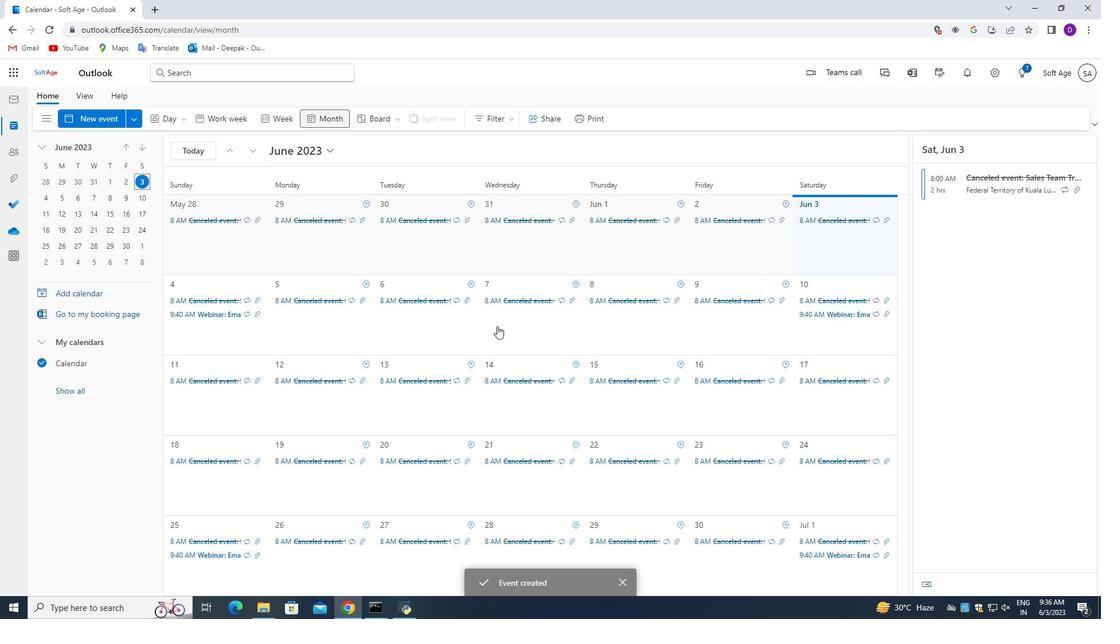 
